 Task: Search one way flight ticket for 2 adults, 2 children, 2 infants in seat in first from White Plains: Westchester County Airport to Jackson: Jackson Hole Airport on 5-2-2023. Choice of flights is Emirates. Number of bags: 2 checked bags. Price is upto 50000. Outbound departure time preference is 21:45.
Action: Mouse moved to (246, 345)
Screenshot: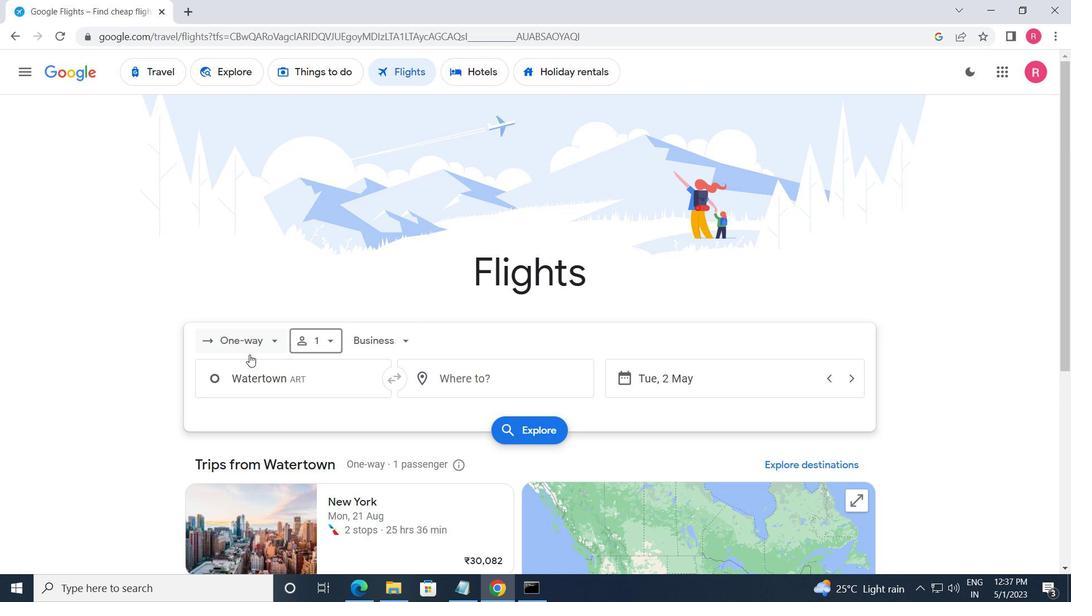 
Action: Mouse pressed left at (246, 345)
Screenshot: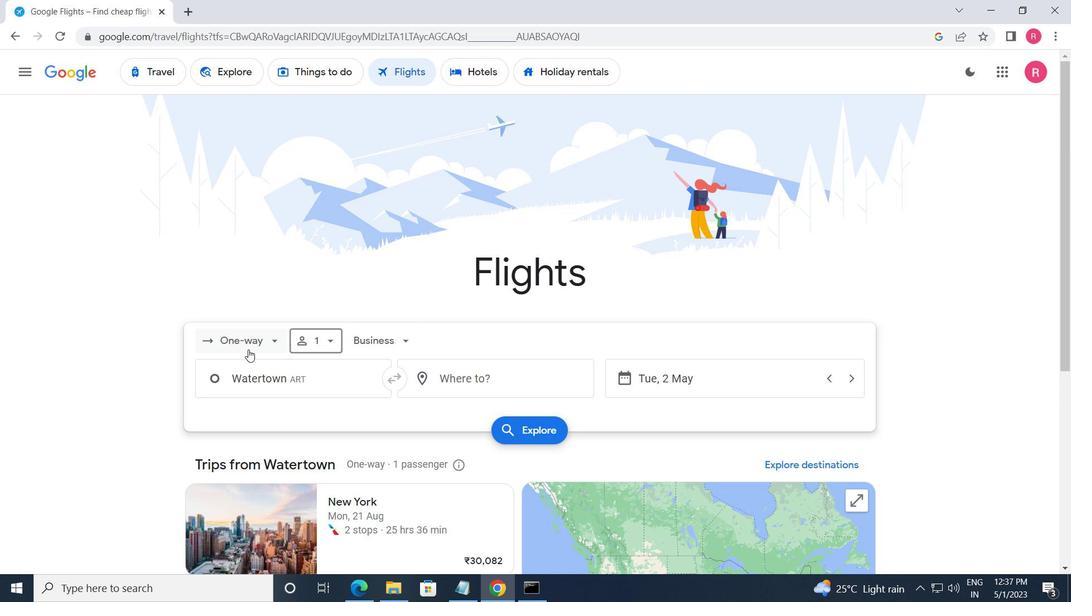 
Action: Mouse moved to (266, 405)
Screenshot: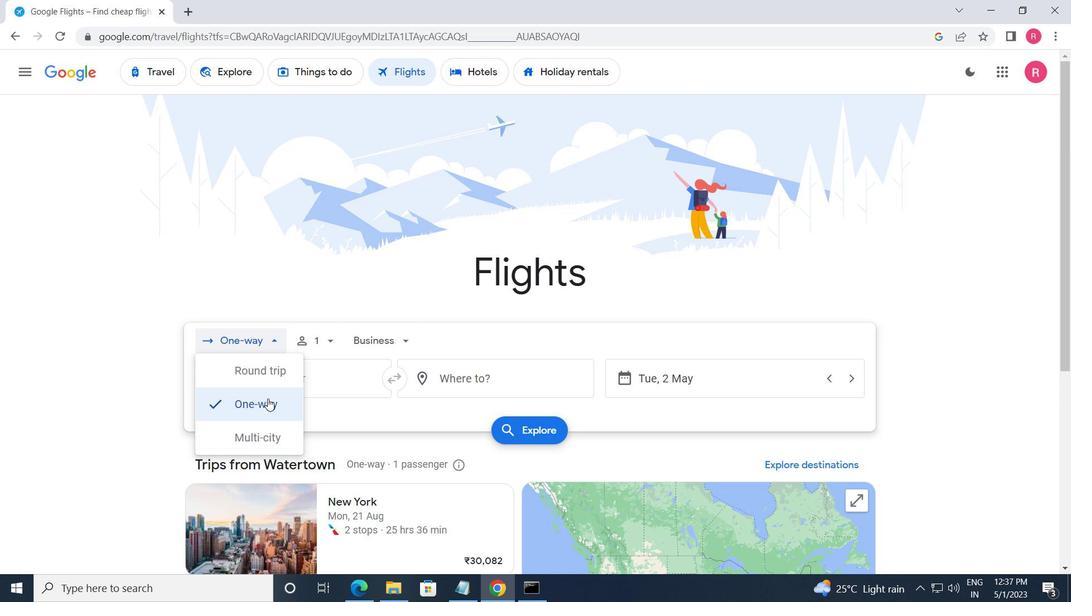 
Action: Mouse pressed left at (266, 405)
Screenshot: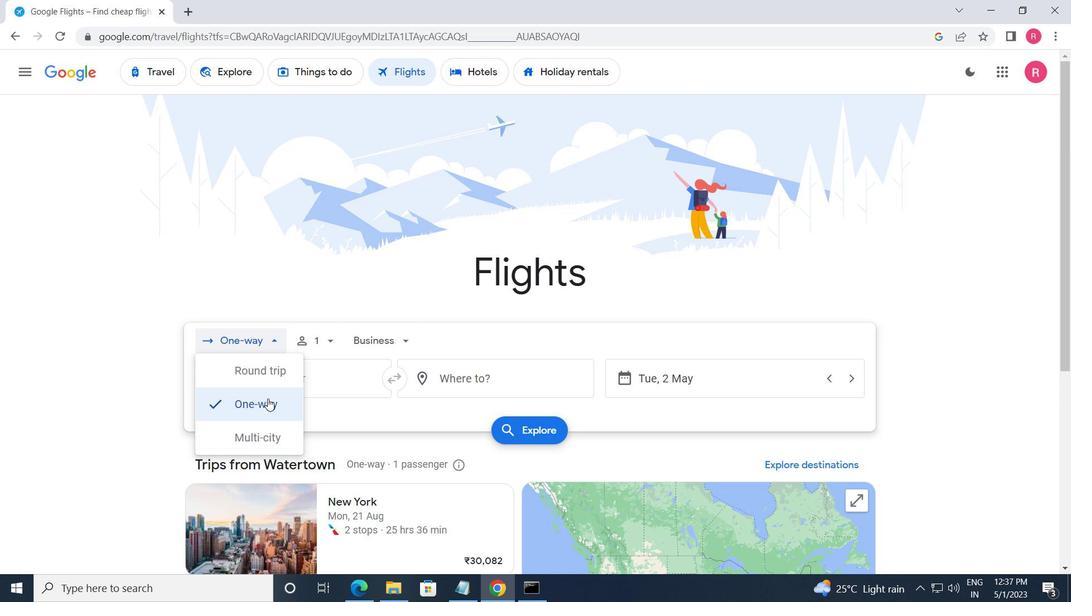 
Action: Mouse moved to (329, 343)
Screenshot: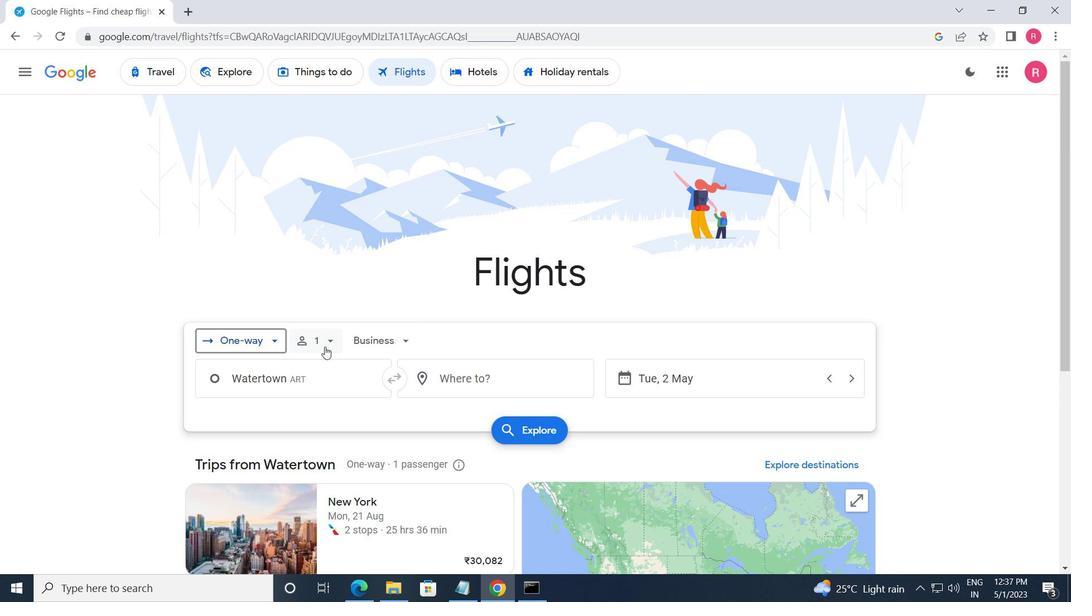 
Action: Mouse pressed left at (329, 343)
Screenshot: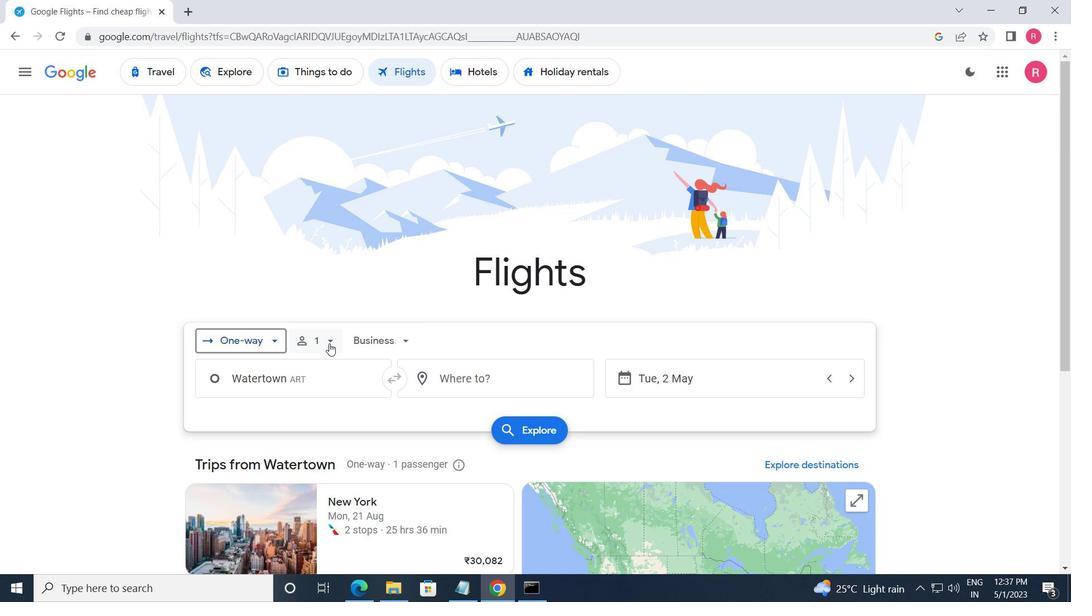 
Action: Mouse moved to (445, 371)
Screenshot: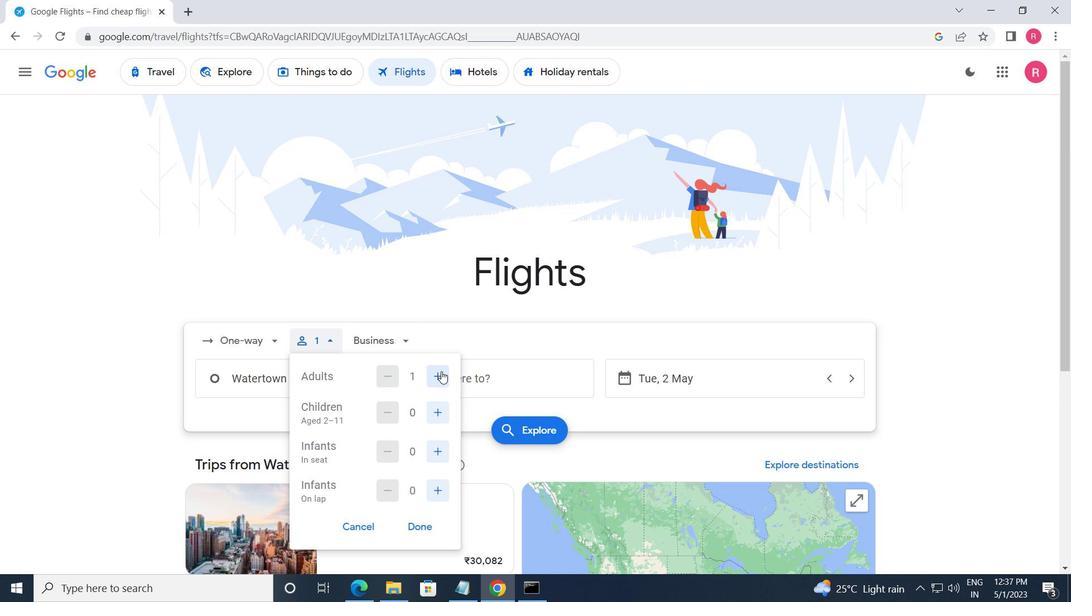 
Action: Mouse pressed left at (445, 371)
Screenshot: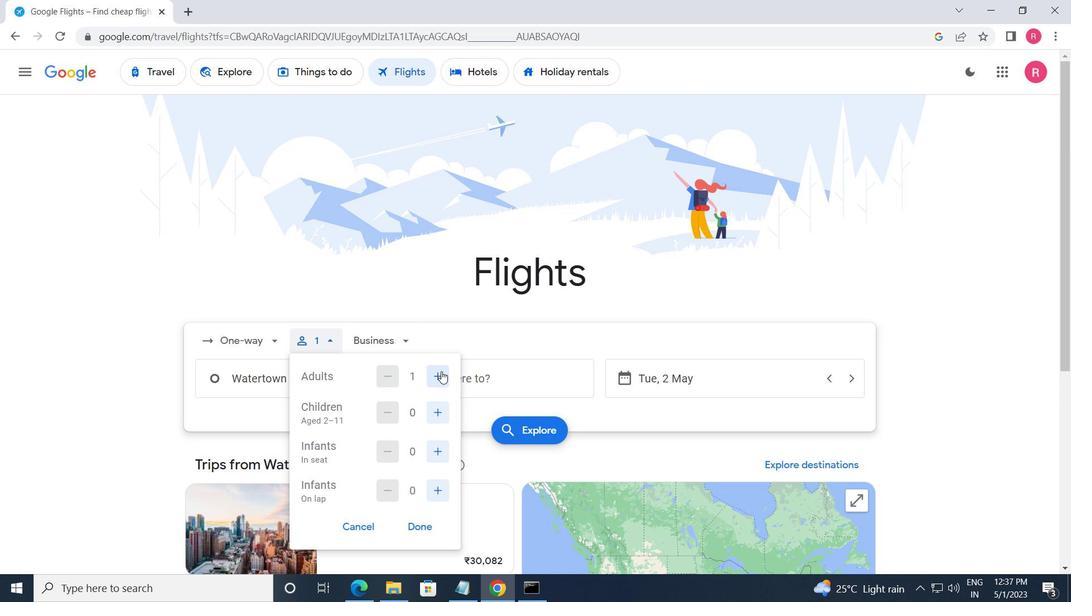
Action: Mouse pressed left at (445, 371)
Screenshot: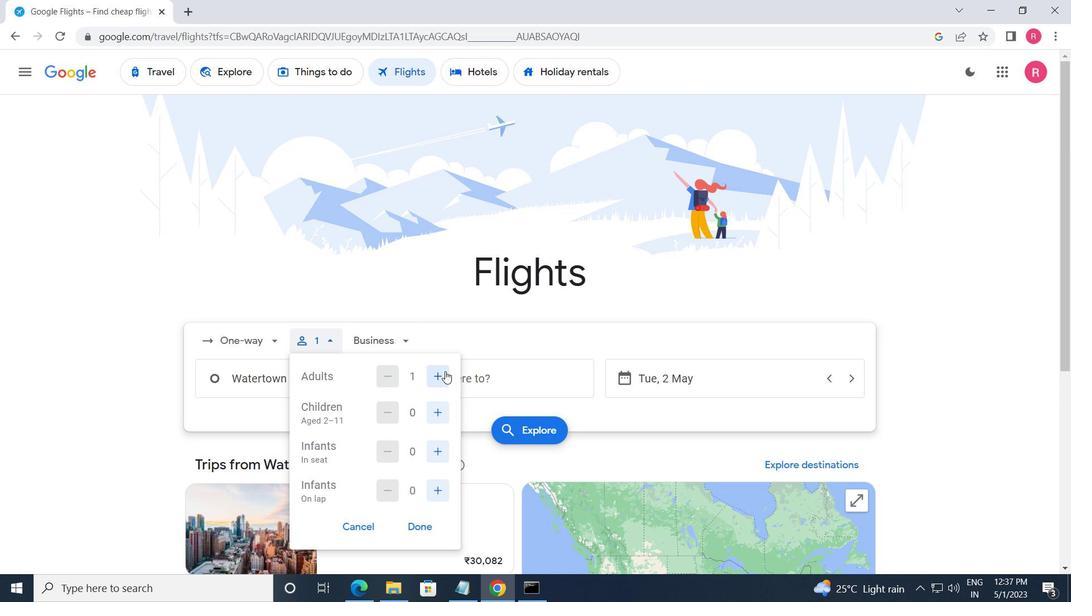 
Action: Mouse moved to (378, 342)
Screenshot: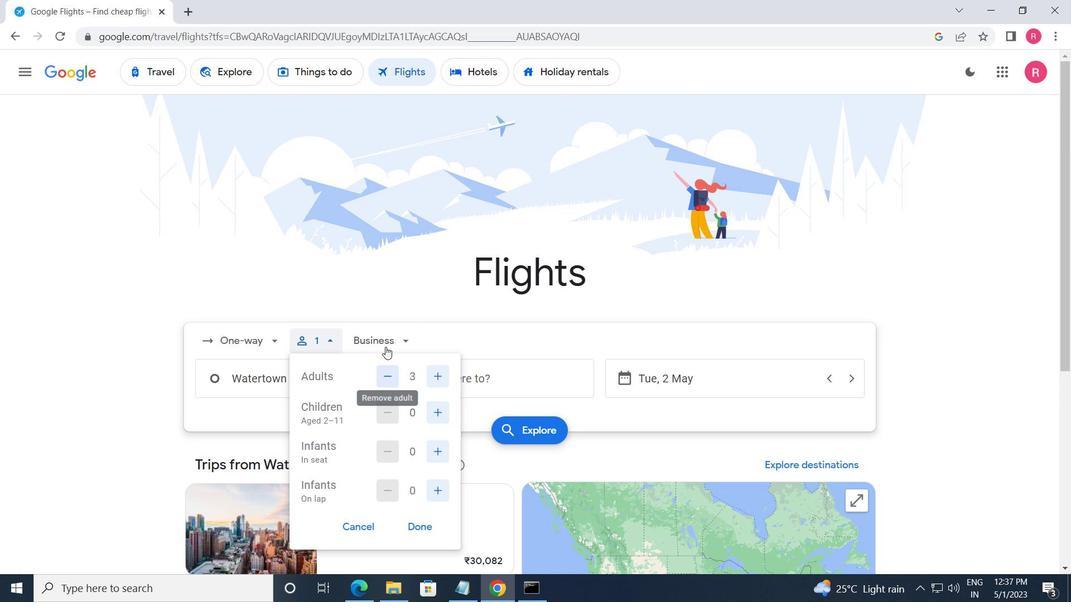 
Action: Mouse pressed left at (378, 342)
Screenshot: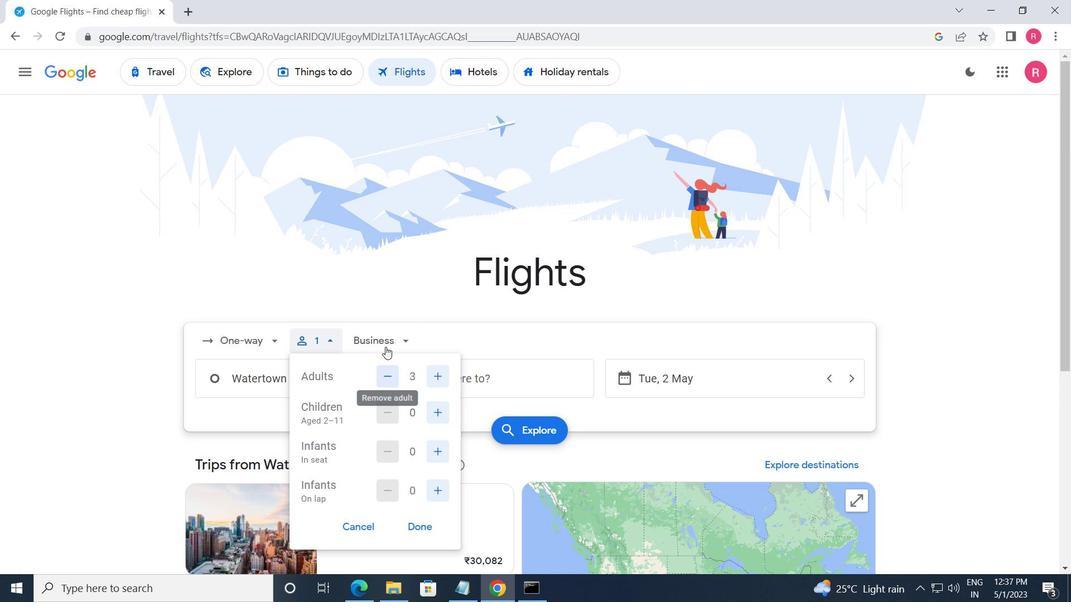 
Action: Mouse moved to (410, 467)
Screenshot: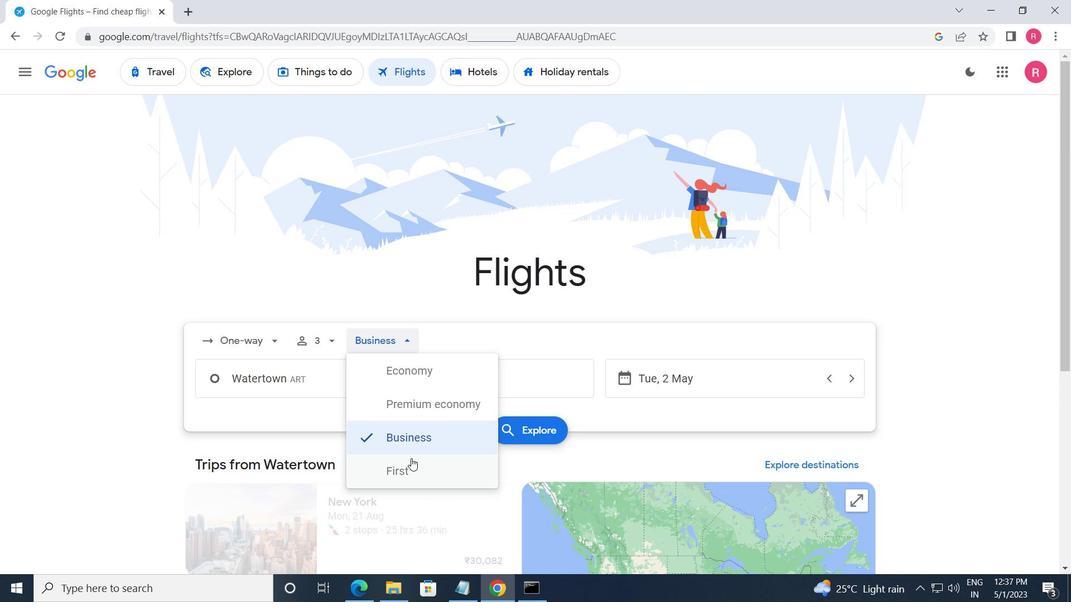 
Action: Mouse pressed left at (410, 467)
Screenshot: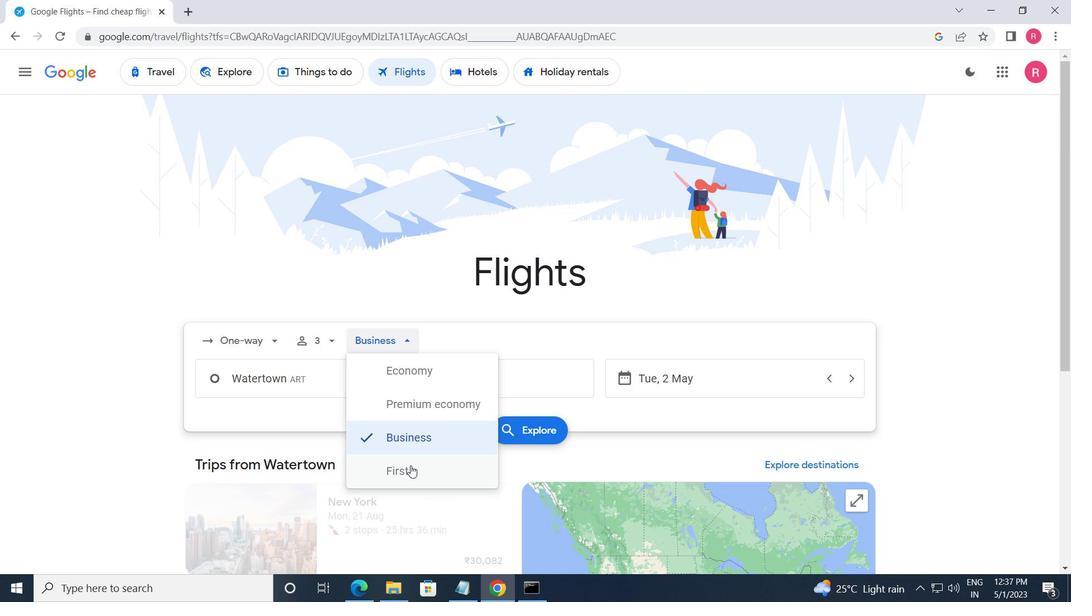 
Action: Mouse moved to (338, 387)
Screenshot: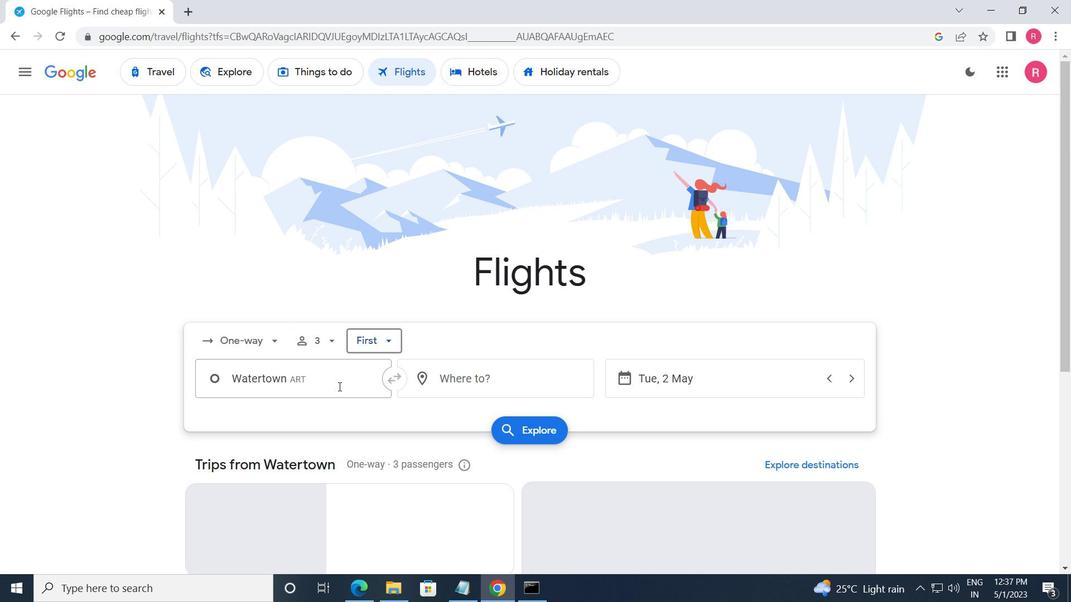 
Action: Mouse pressed left at (338, 387)
Screenshot: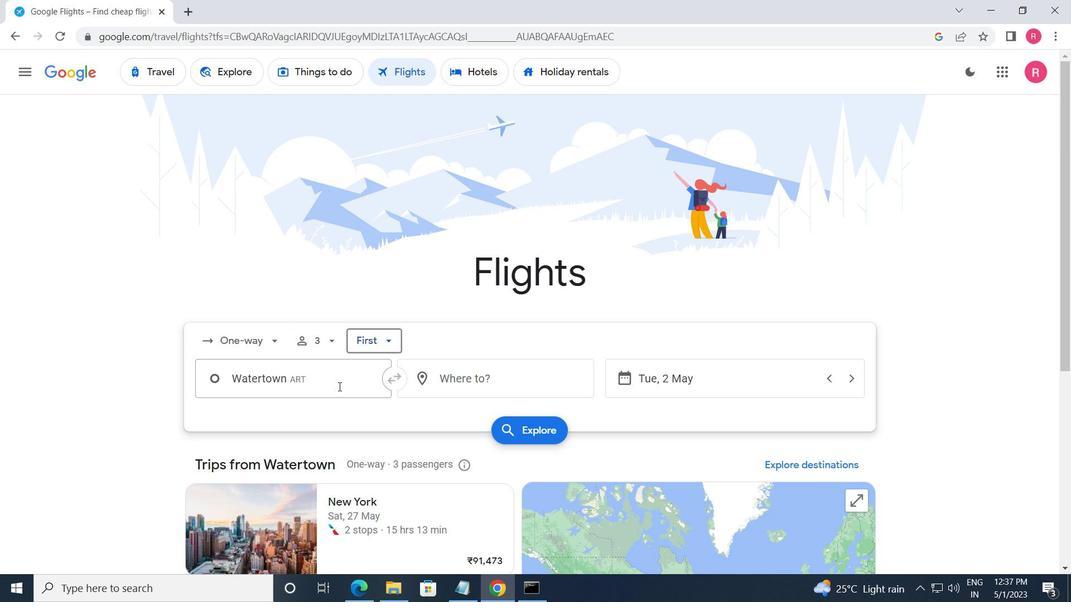 
Action: Mouse moved to (328, 443)
Screenshot: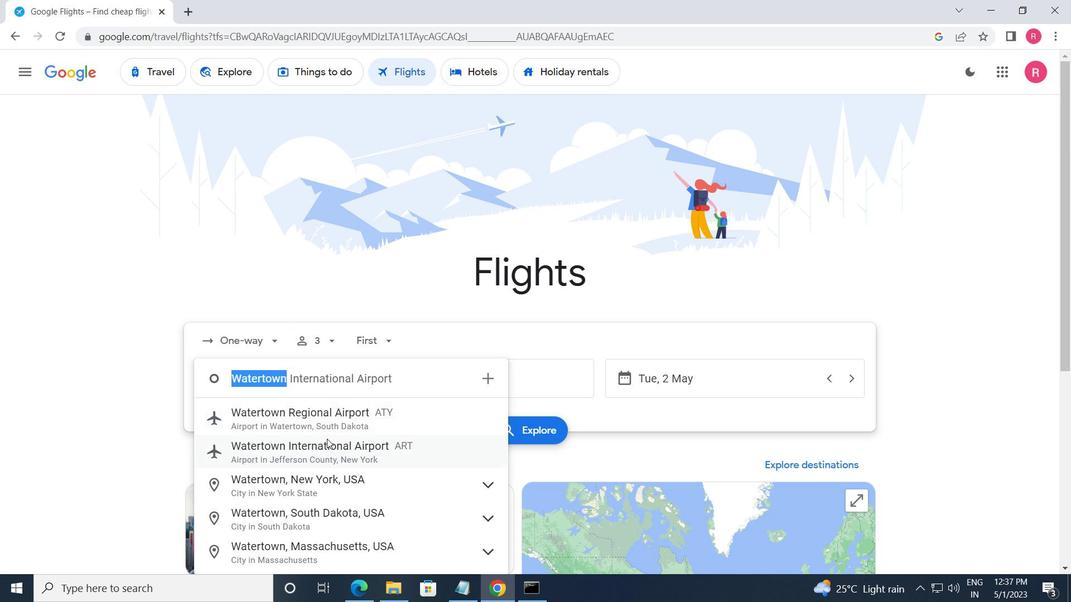 
Action: Mouse pressed left at (328, 443)
Screenshot: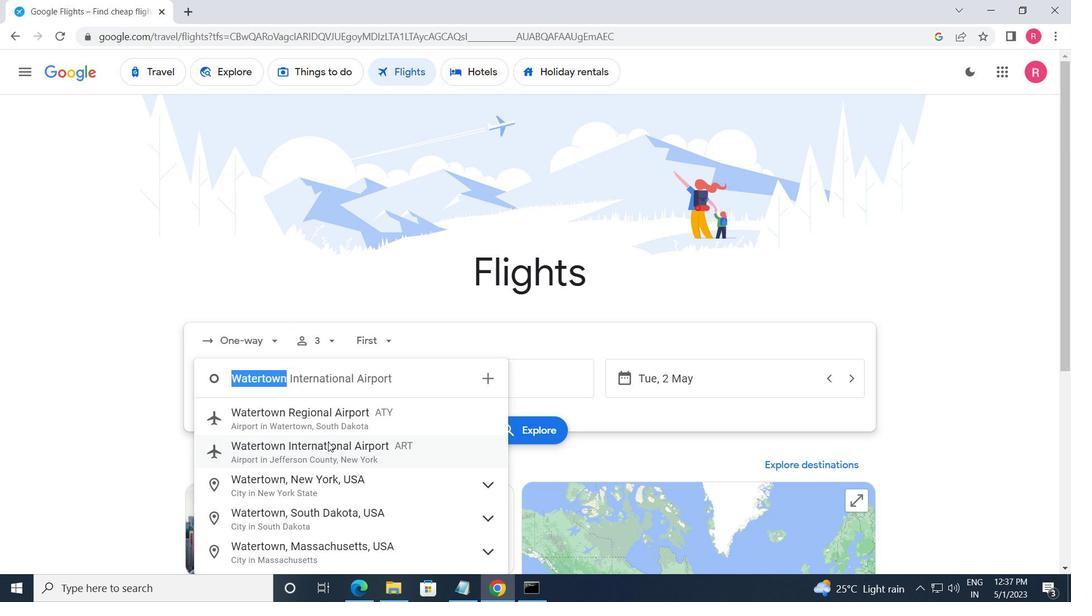 
Action: Mouse moved to (471, 386)
Screenshot: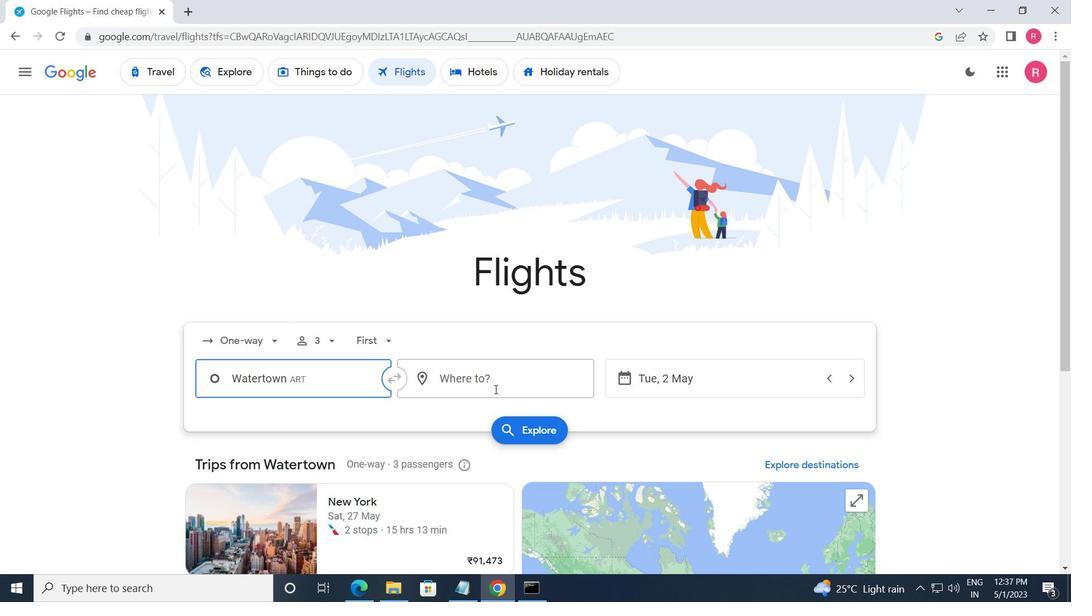 
Action: Mouse pressed left at (471, 386)
Screenshot: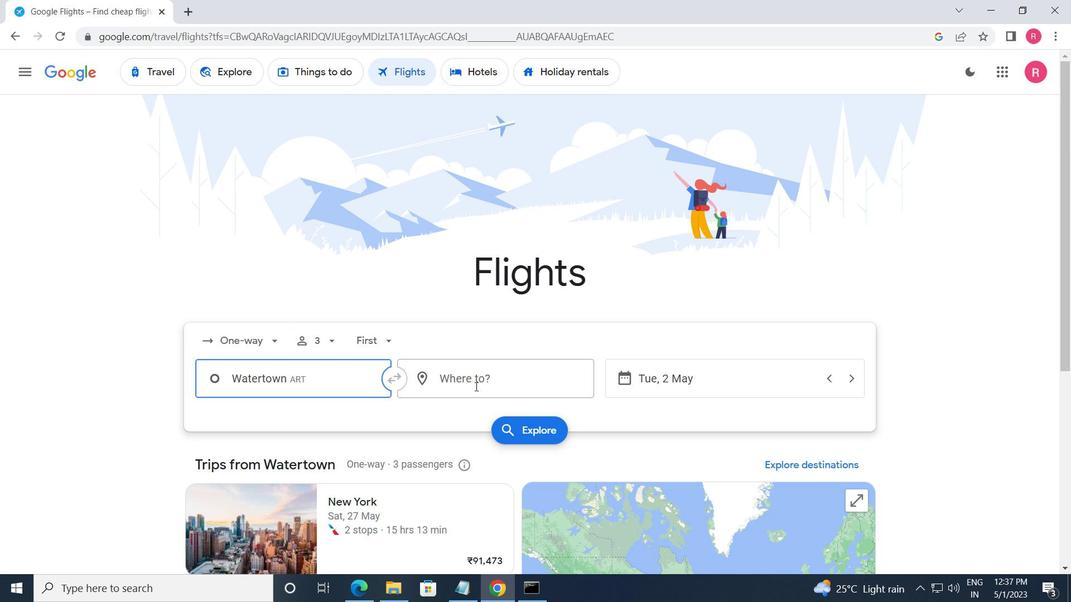 
Action: Mouse moved to (485, 509)
Screenshot: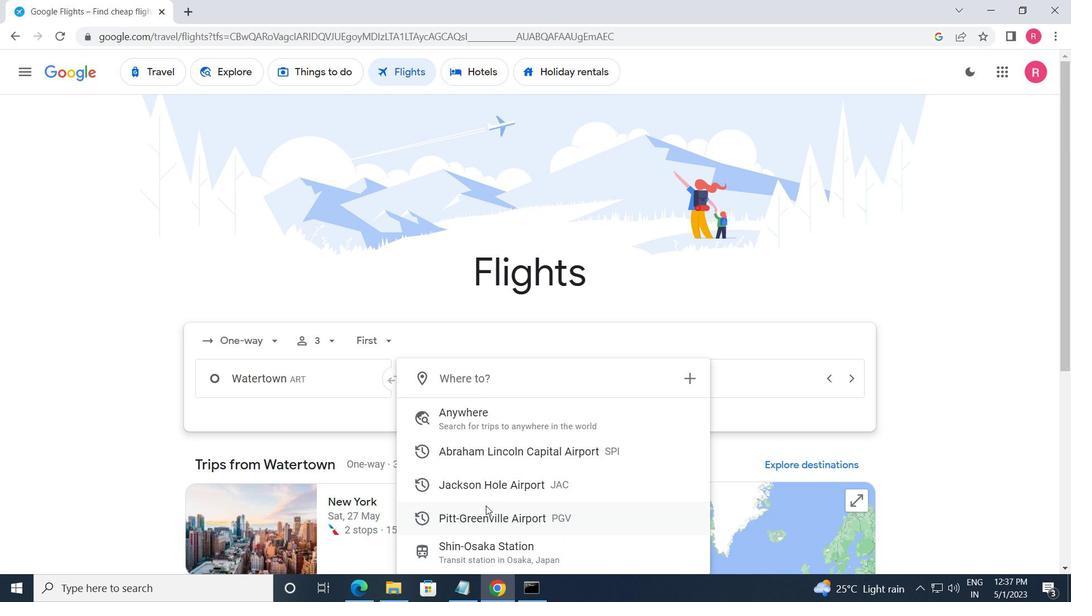 
Action: Mouse pressed left at (485, 509)
Screenshot: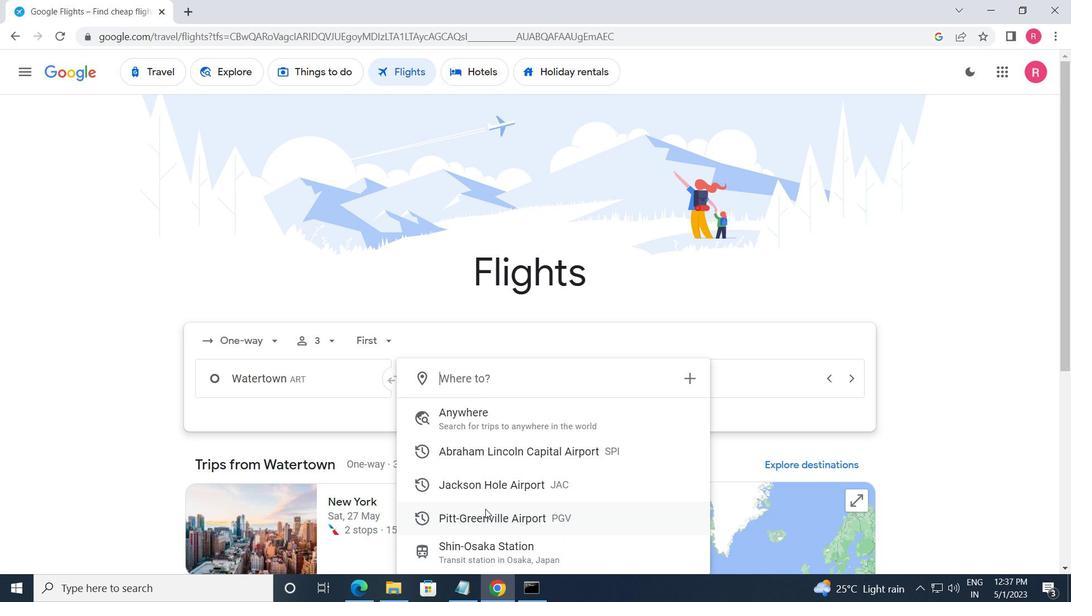 
Action: Mouse moved to (716, 387)
Screenshot: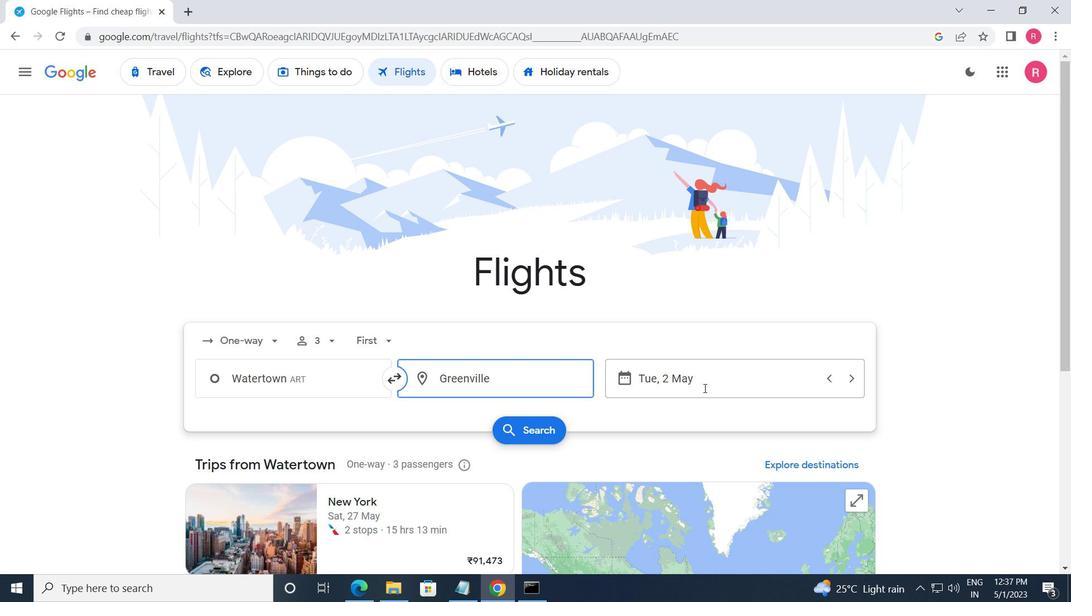 
Action: Mouse pressed left at (716, 387)
Screenshot: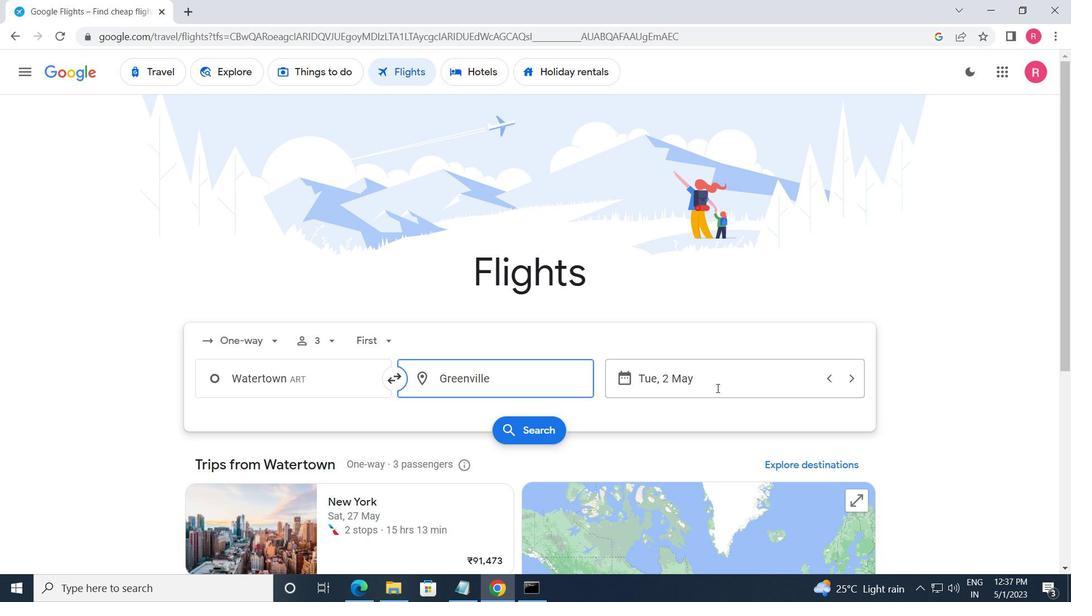 
Action: Mouse moved to (434, 318)
Screenshot: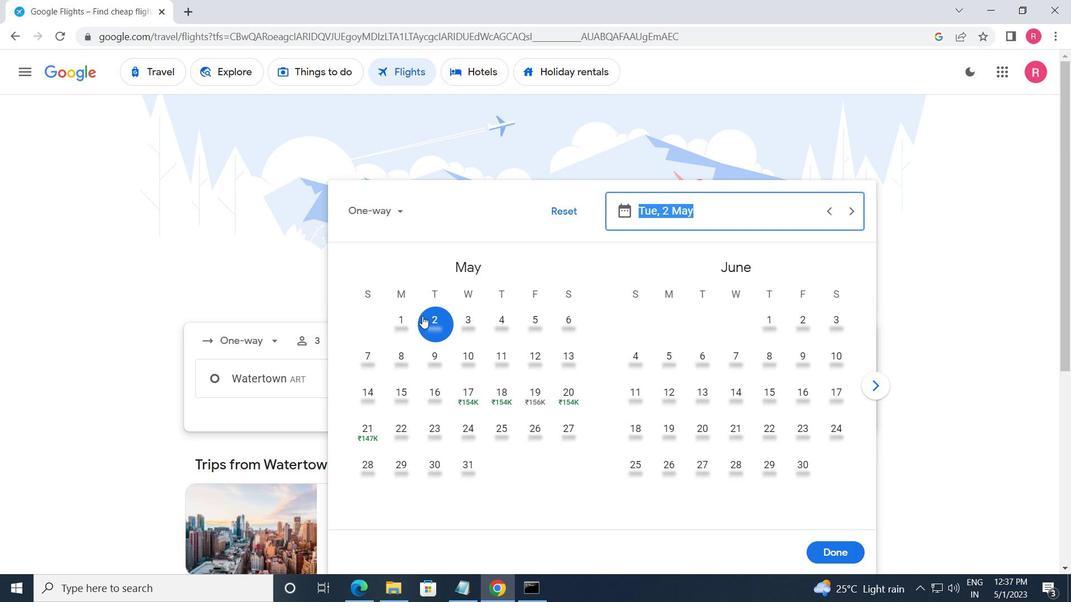
Action: Mouse pressed left at (434, 318)
Screenshot: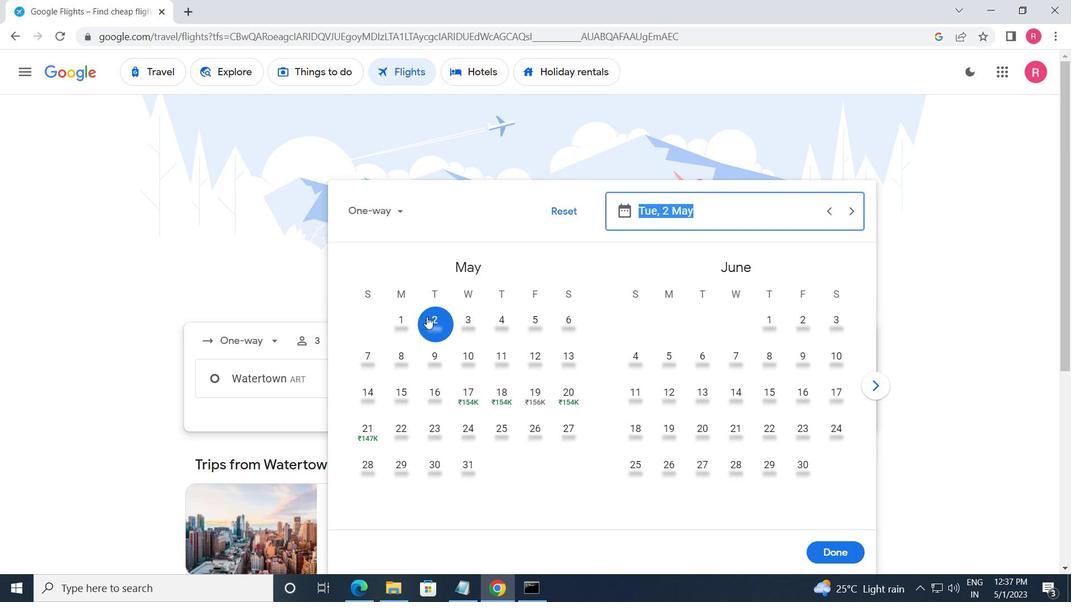 
Action: Mouse moved to (845, 548)
Screenshot: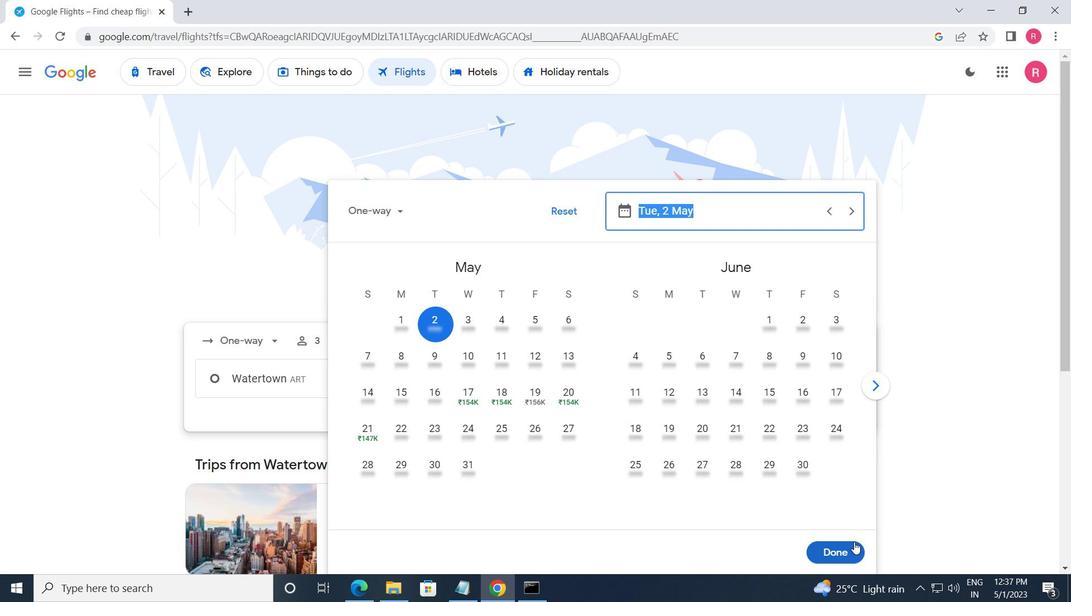 
Action: Mouse pressed left at (845, 548)
Screenshot: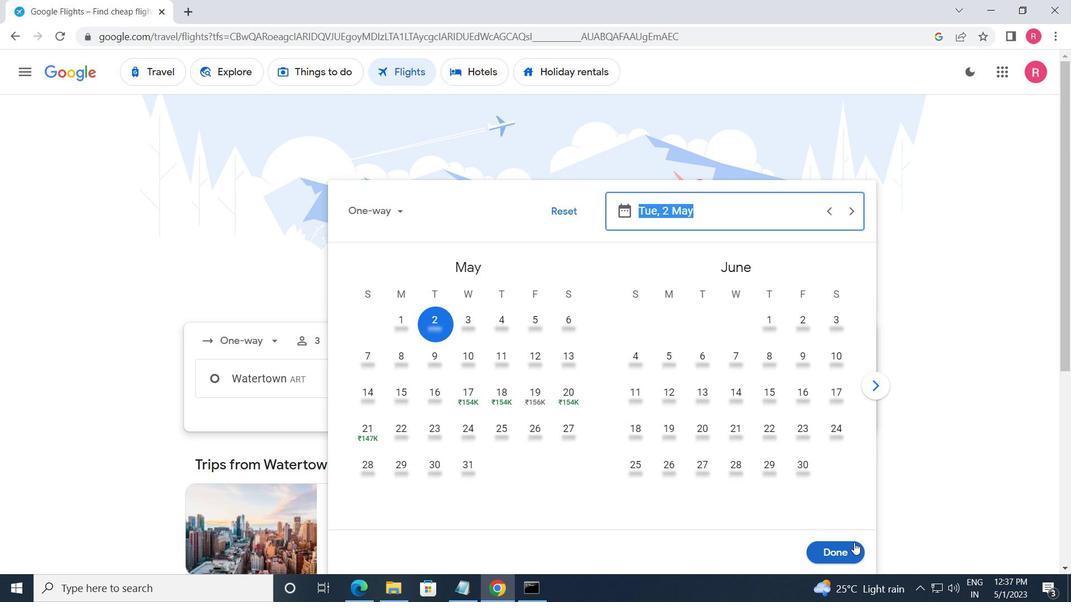 
Action: Mouse moved to (510, 434)
Screenshot: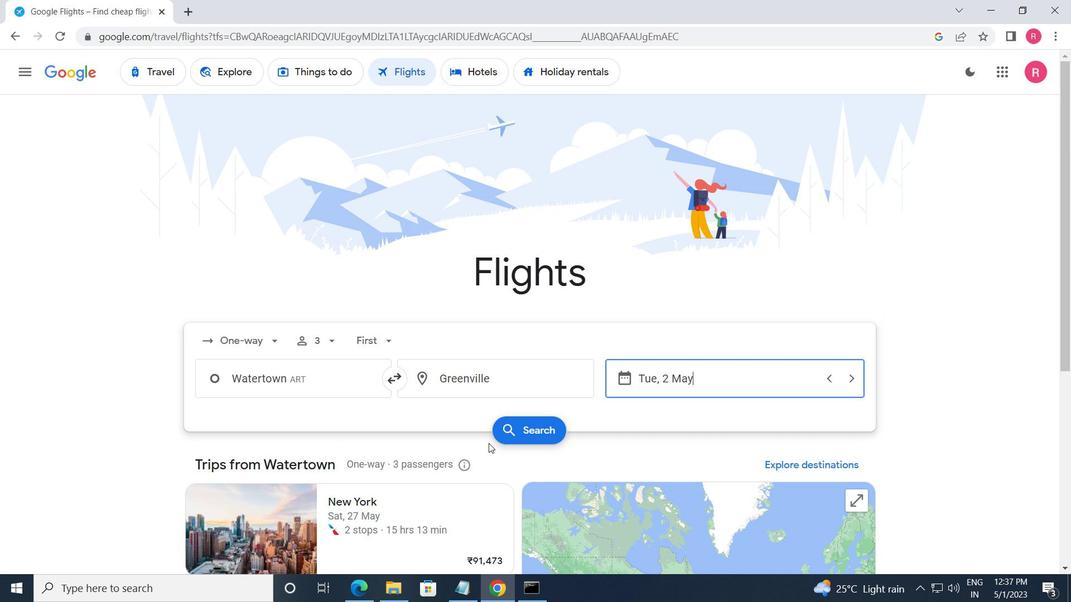 
Action: Mouse pressed left at (510, 434)
Screenshot: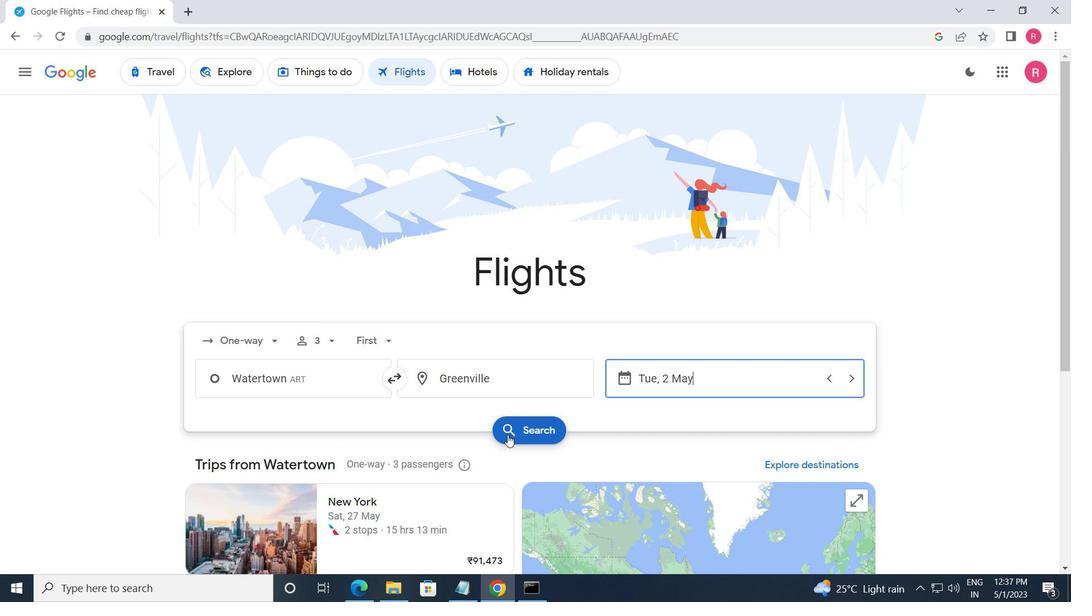 
Action: Mouse moved to (203, 203)
Screenshot: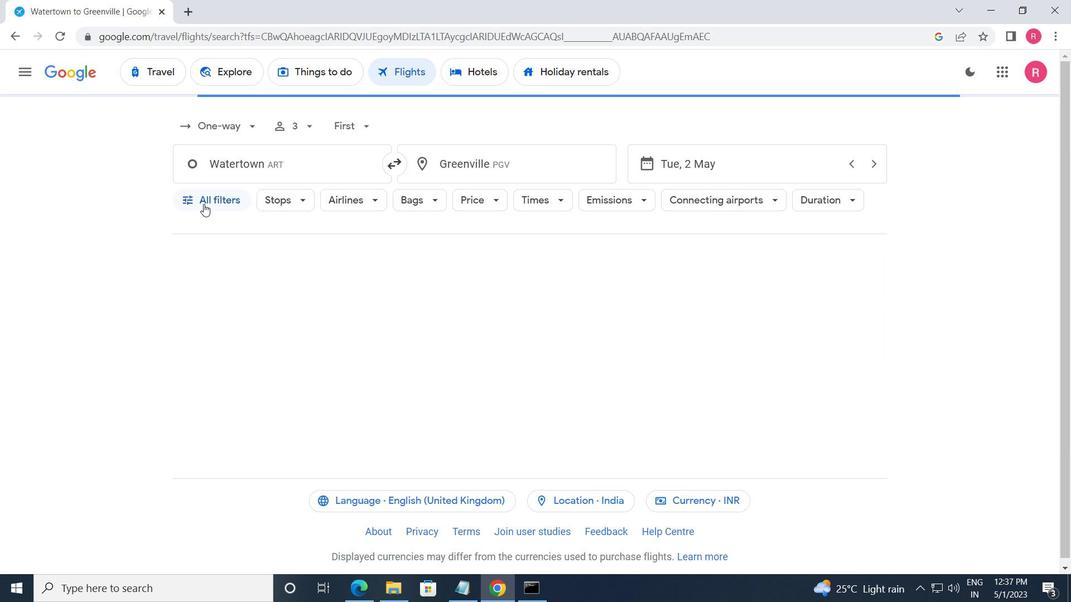 
Action: Mouse pressed left at (203, 203)
Screenshot: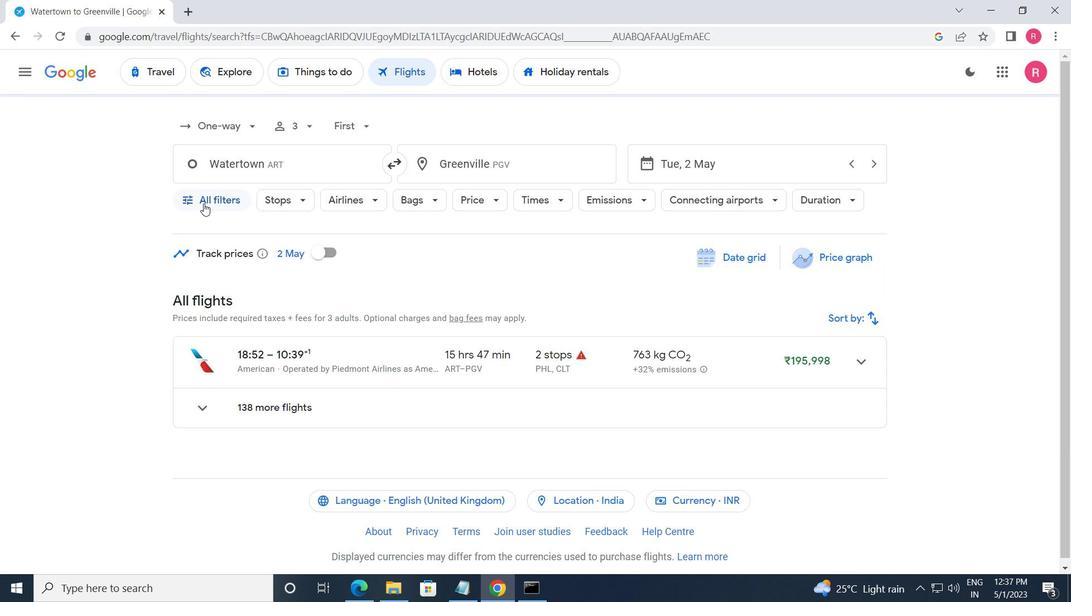 
Action: Mouse moved to (249, 342)
Screenshot: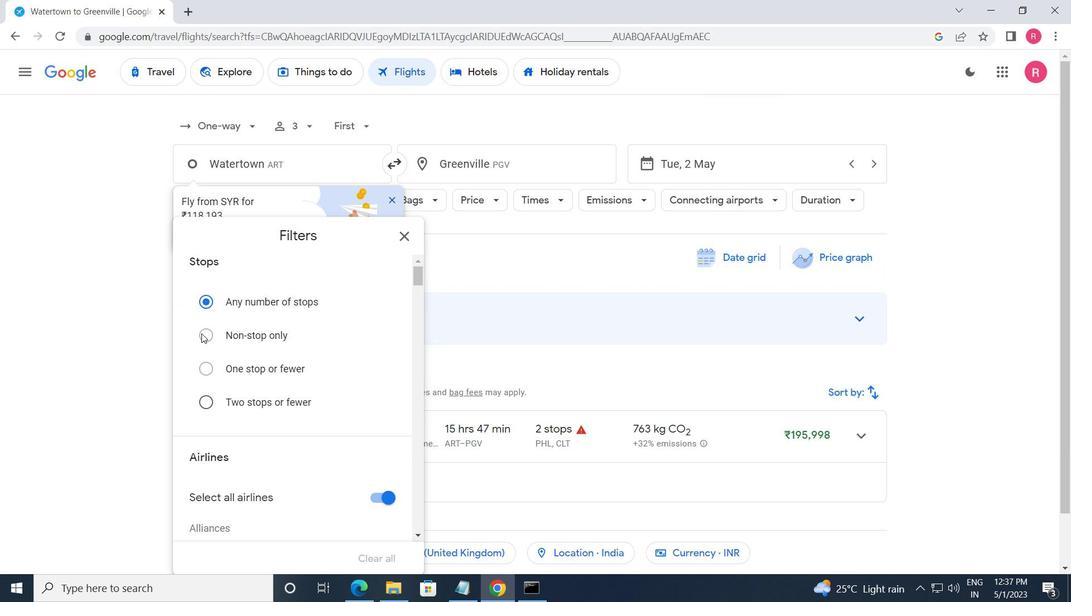 
Action: Mouse scrolled (249, 341) with delta (0, 0)
Screenshot: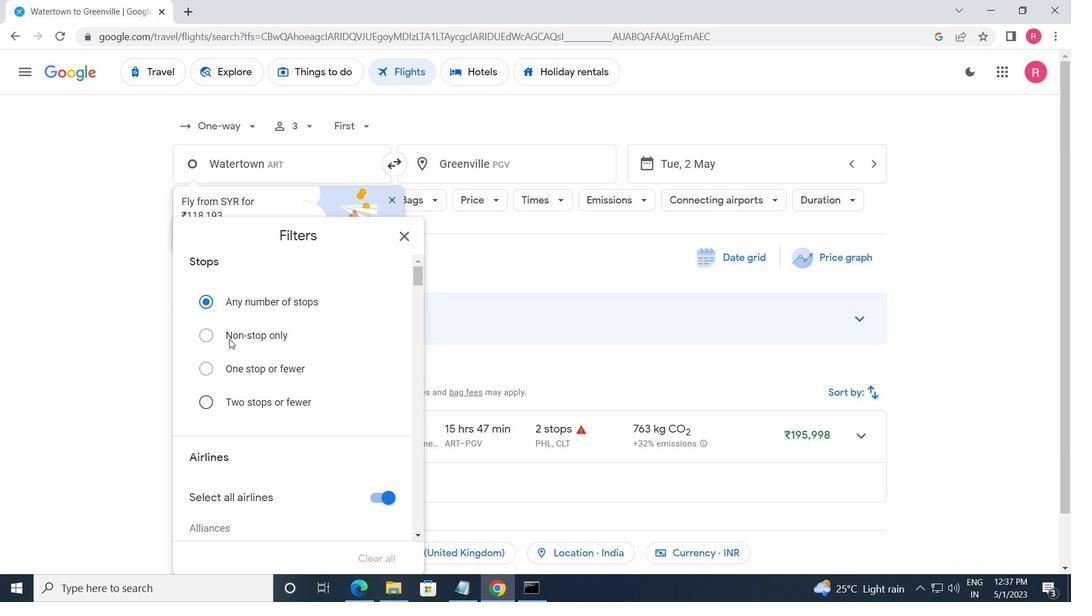 
Action: Mouse scrolled (249, 341) with delta (0, 0)
Screenshot: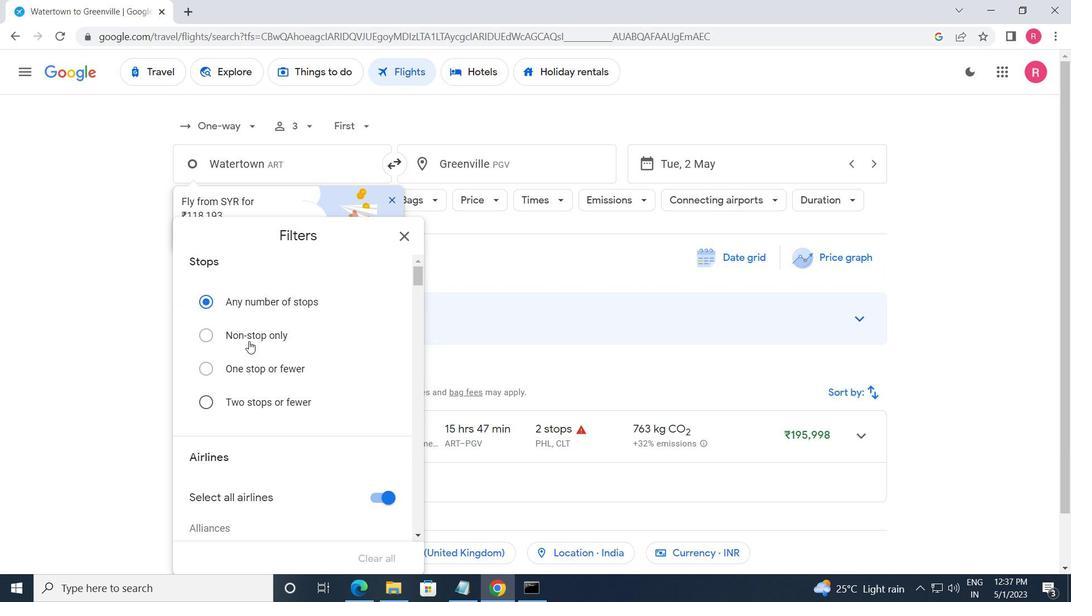 
Action: Mouse scrolled (249, 341) with delta (0, 0)
Screenshot: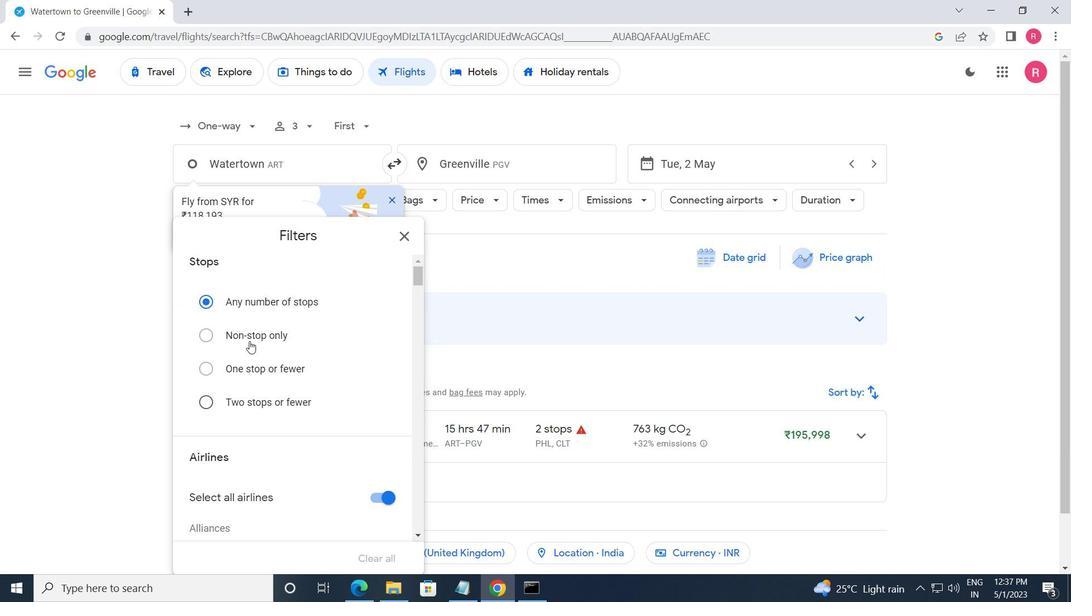 
Action: Mouse scrolled (249, 341) with delta (0, 0)
Screenshot: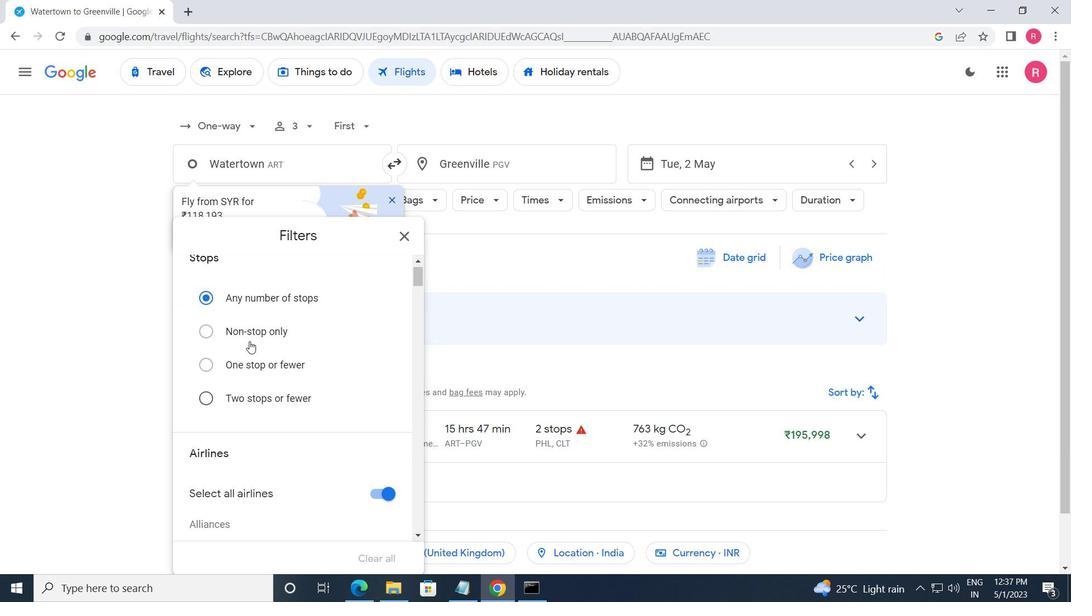 
Action: Mouse moved to (250, 342)
Screenshot: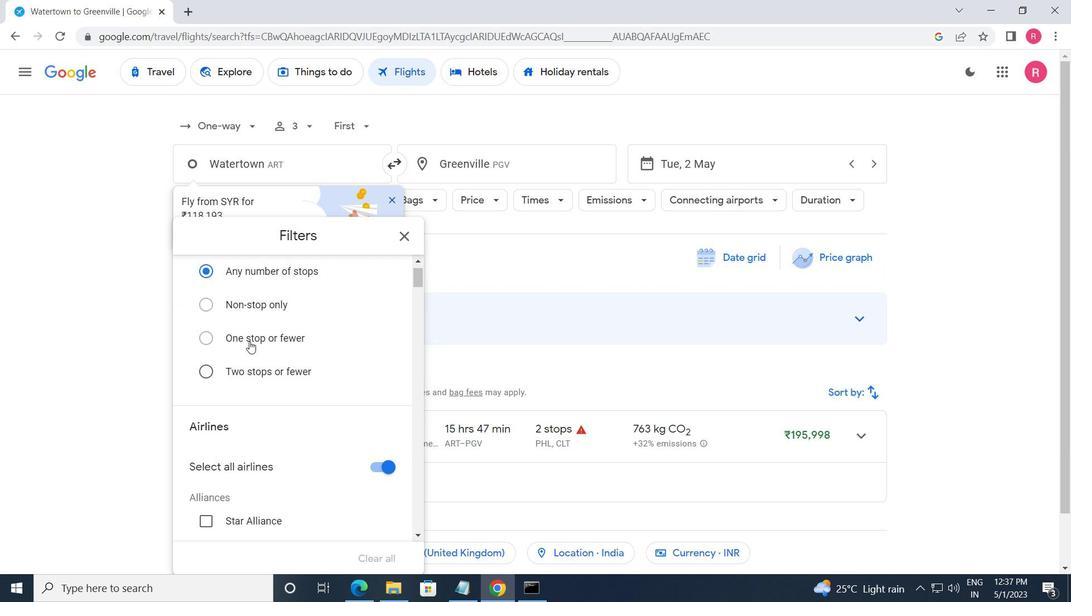 
Action: Mouse scrolled (250, 341) with delta (0, 0)
Screenshot: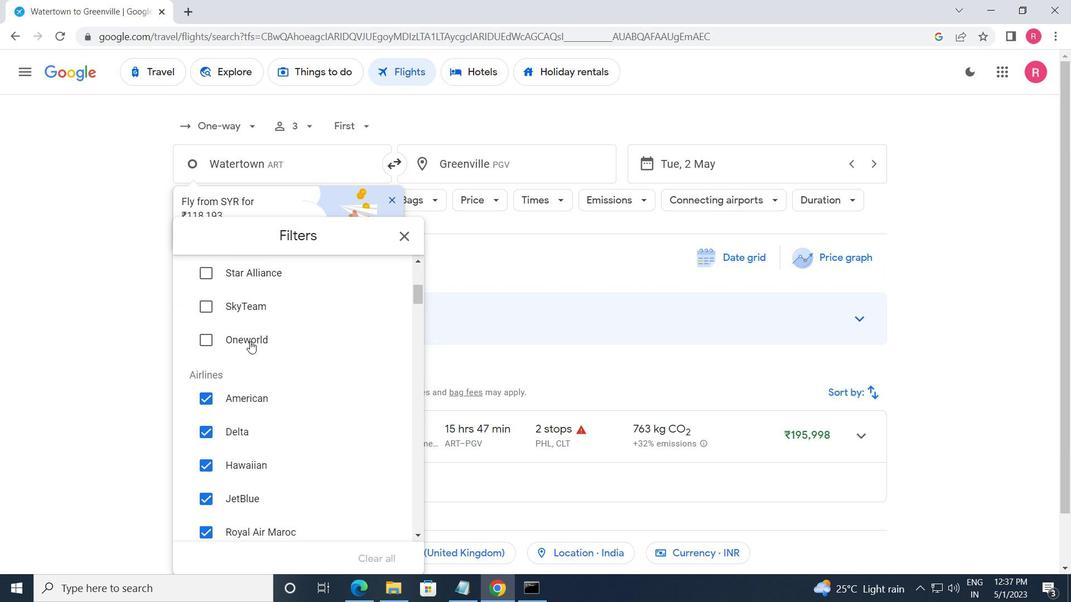 
Action: Mouse scrolled (250, 341) with delta (0, 0)
Screenshot: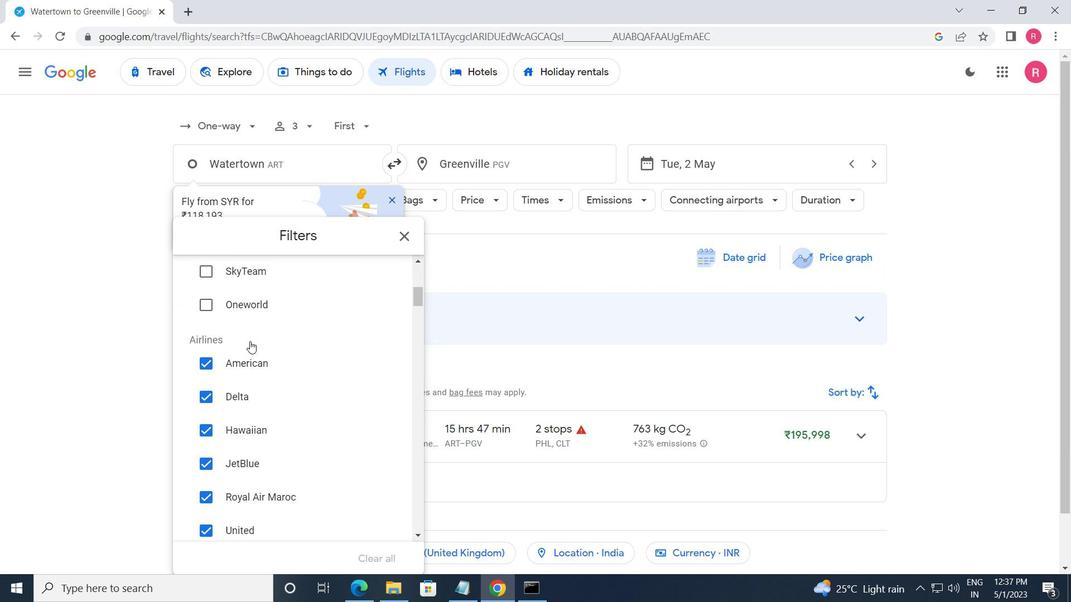 
Action: Mouse moved to (355, 390)
Screenshot: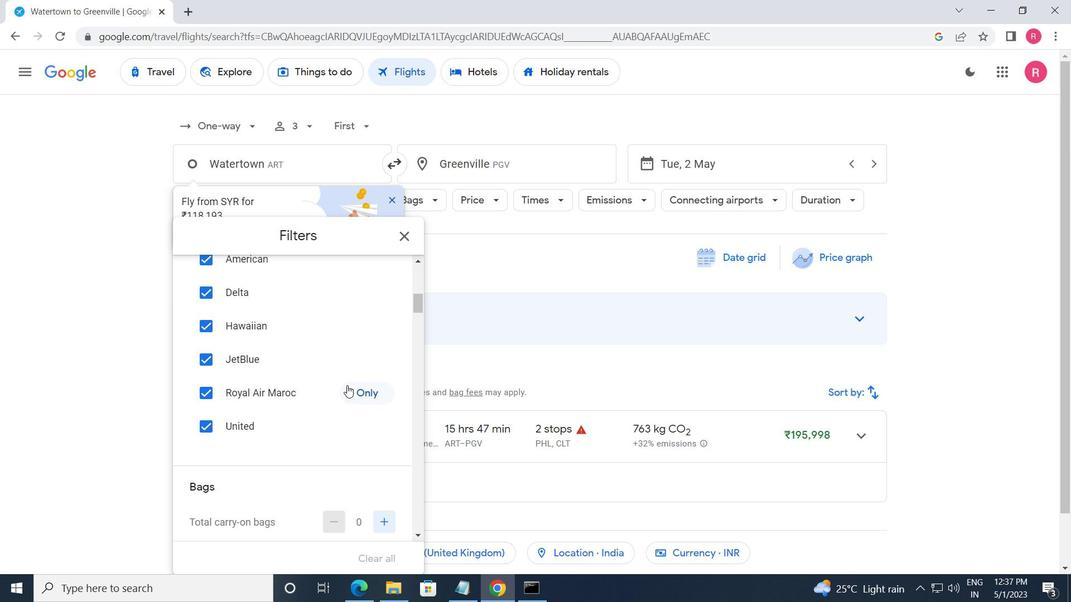 
Action: Mouse pressed left at (355, 390)
Screenshot: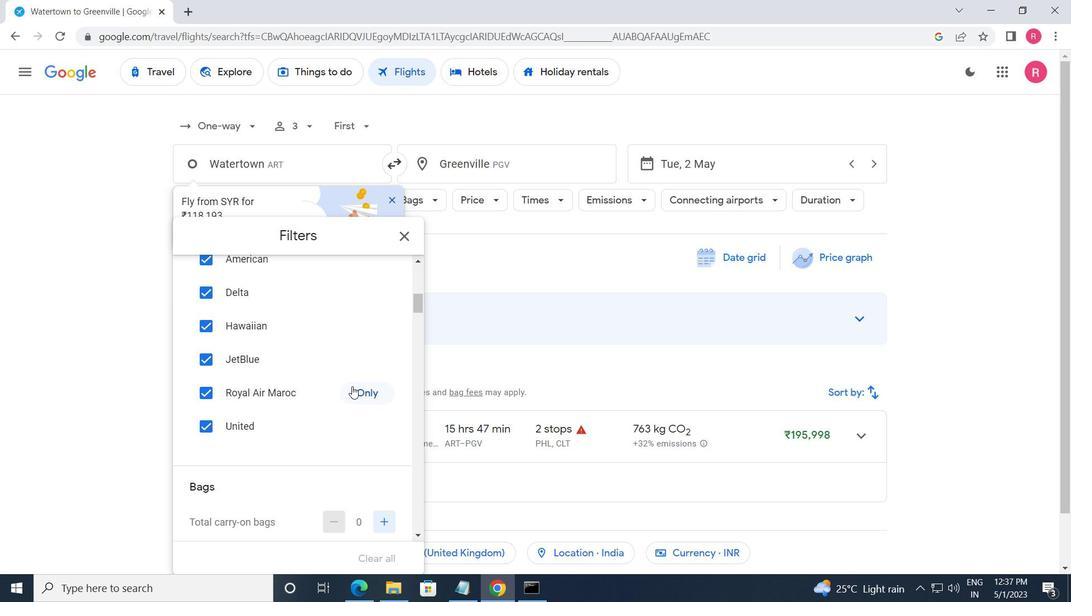 
Action: Mouse moved to (335, 387)
Screenshot: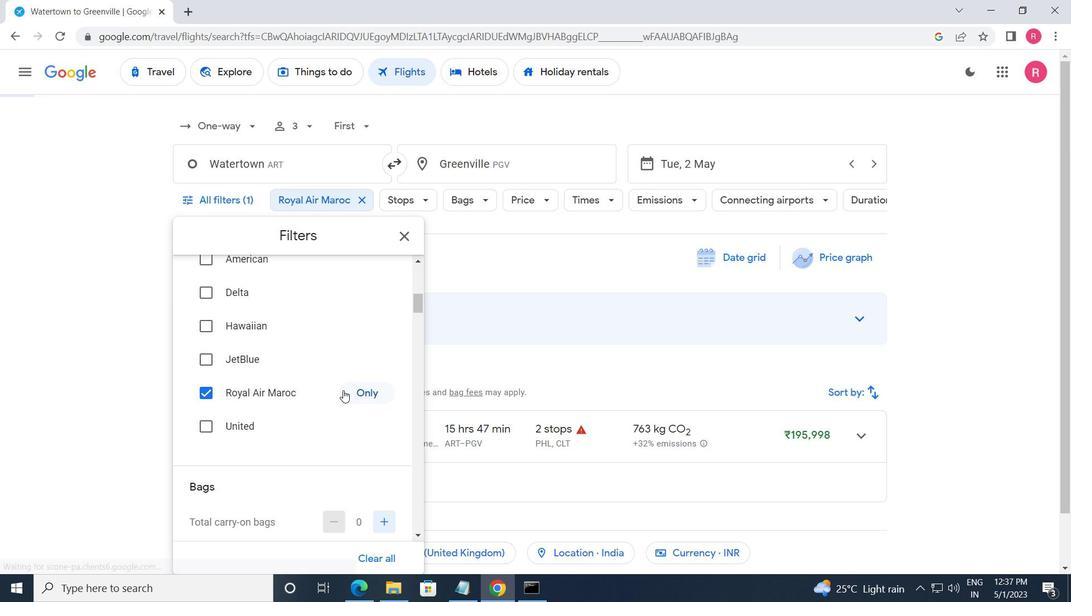 
Action: Mouse scrolled (335, 387) with delta (0, 0)
Screenshot: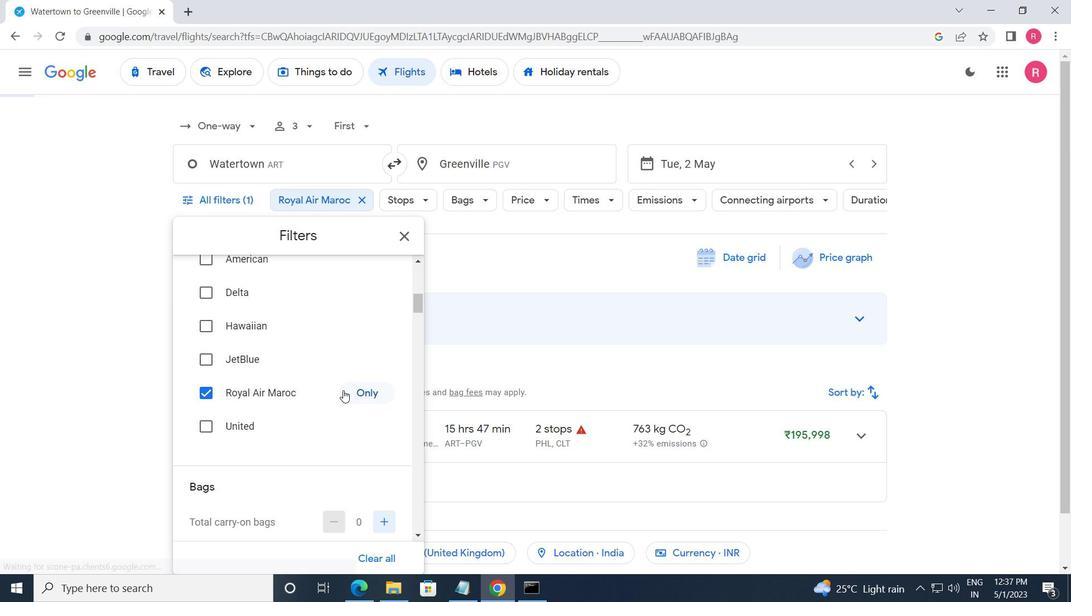 
Action: Mouse moved to (334, 387)
Screenshot: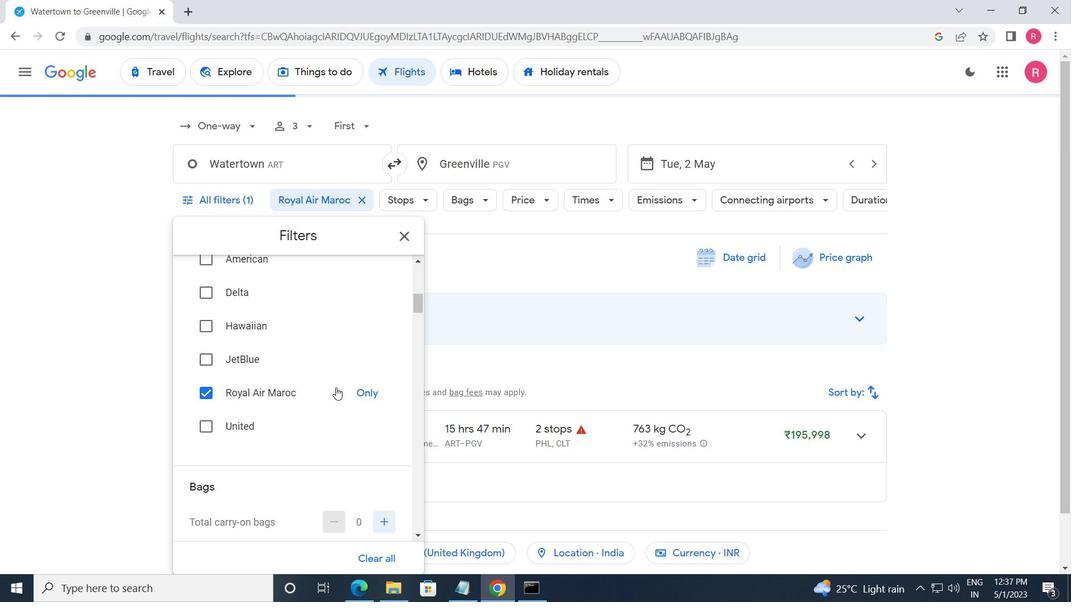 
Action: Mouse scrolled (334, 387) with delta (0, 0)
Screenshot: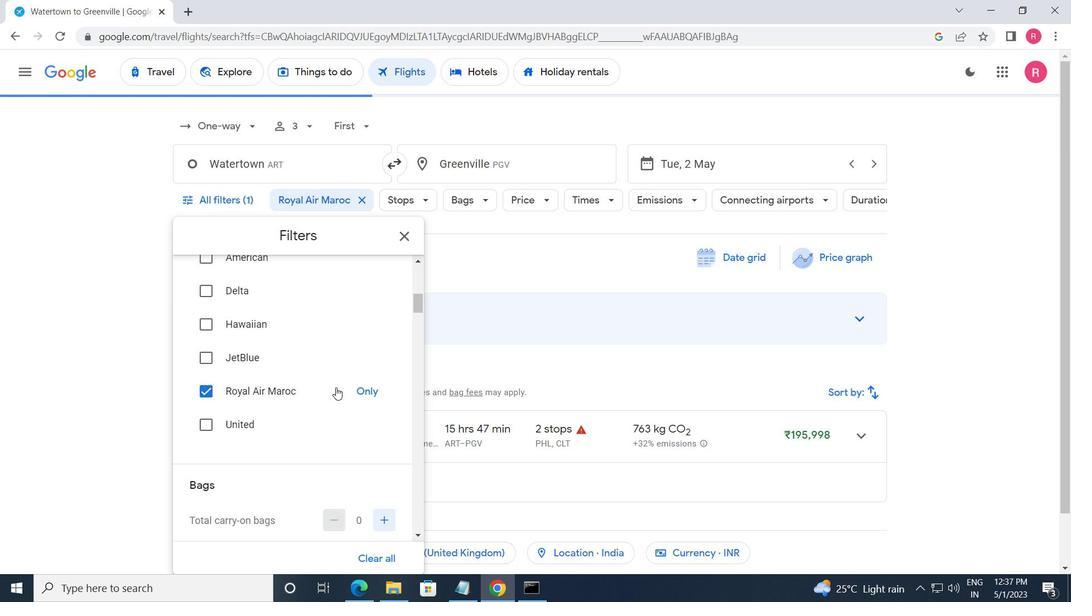 
Action: Mouse moved to (333, 387)
Screenshot: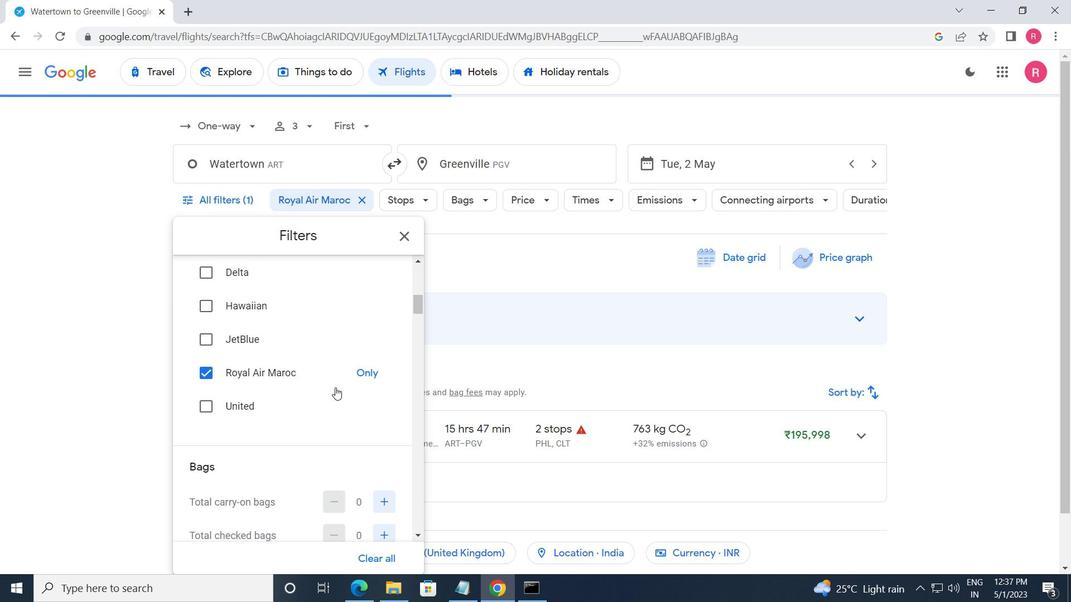 
Action: Mouse scrolled (333, 387) with delta (0, 0)
Screenshot: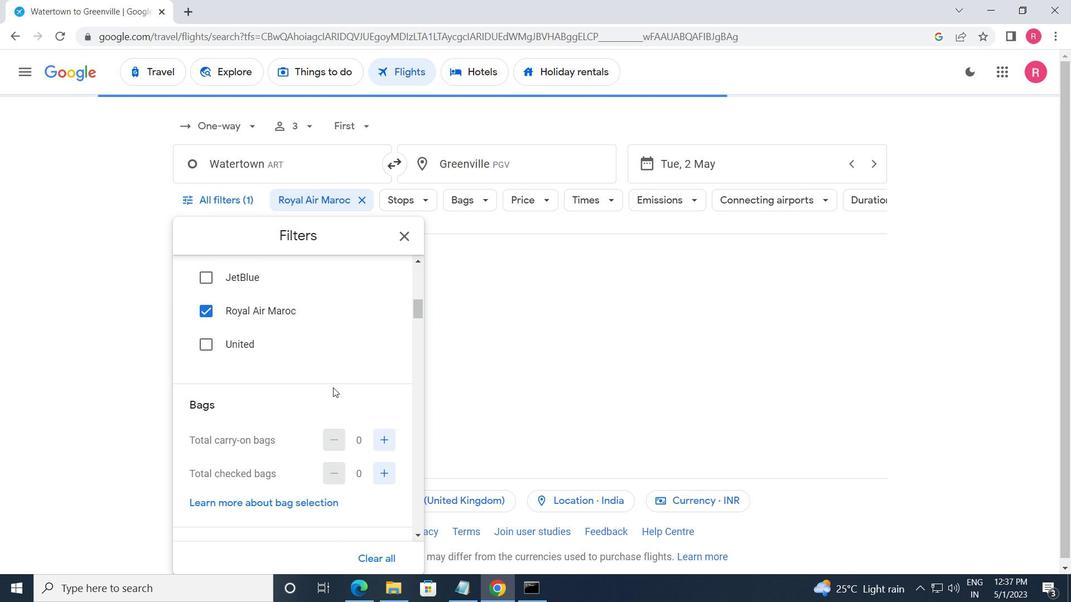 
Action: Mouse moved to (379, 347)
Screenshot: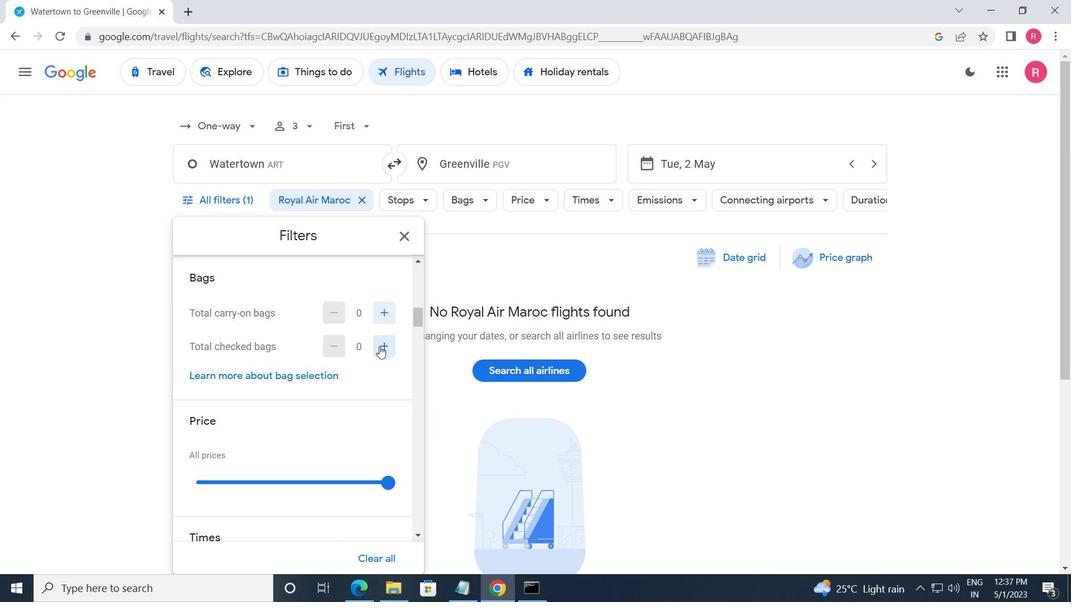 
Action: Mouse pressed left at (379, 347)
Screenshot: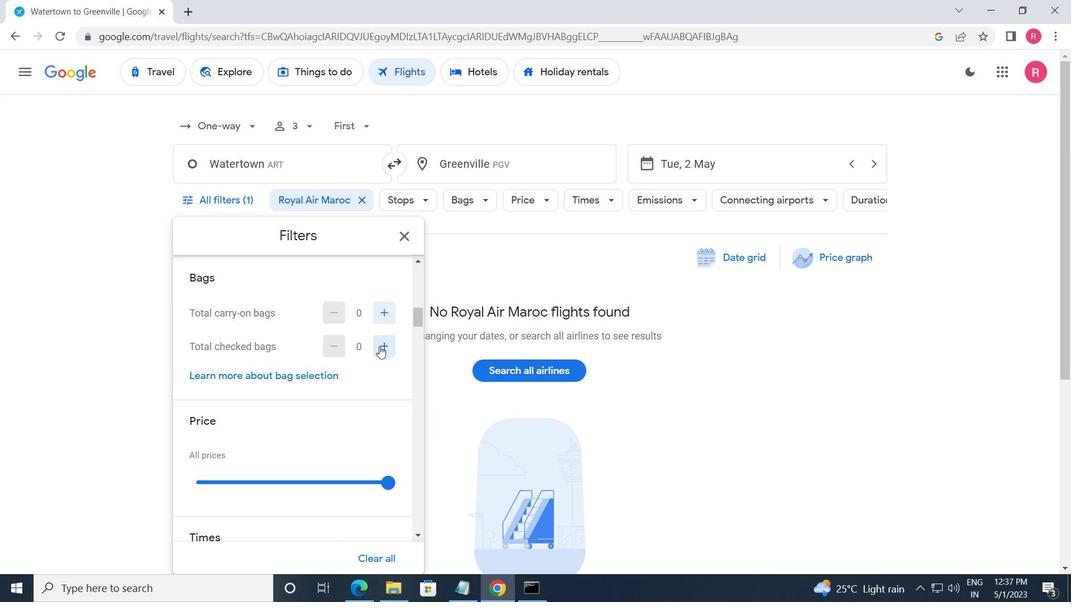 
Action: Mouse pressed left at (379, 347)
Screenshot: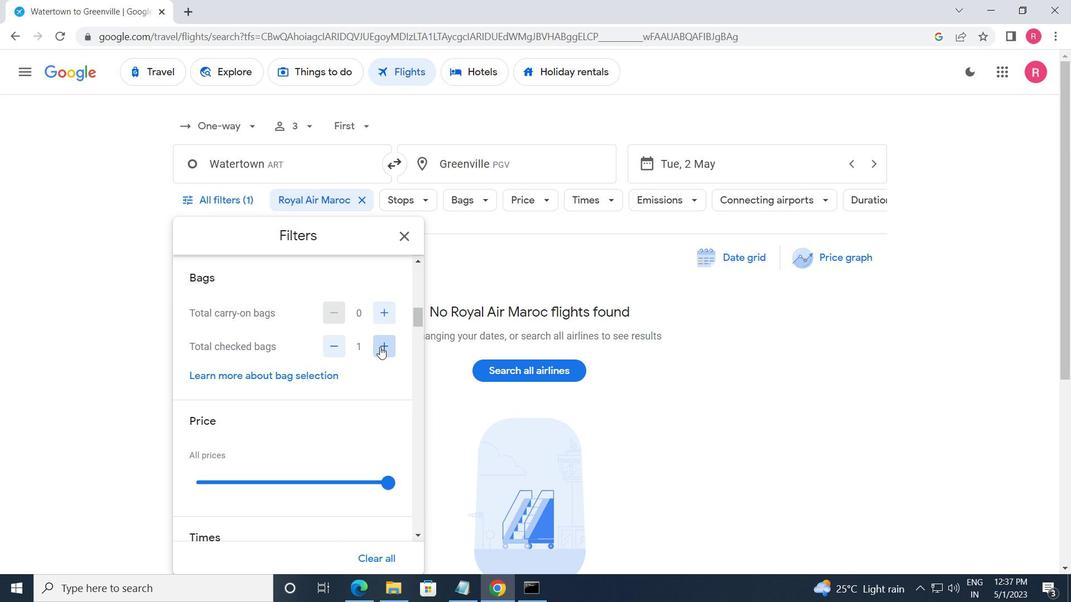 
Action: Mouse moved to (388, 342)
Screenshot: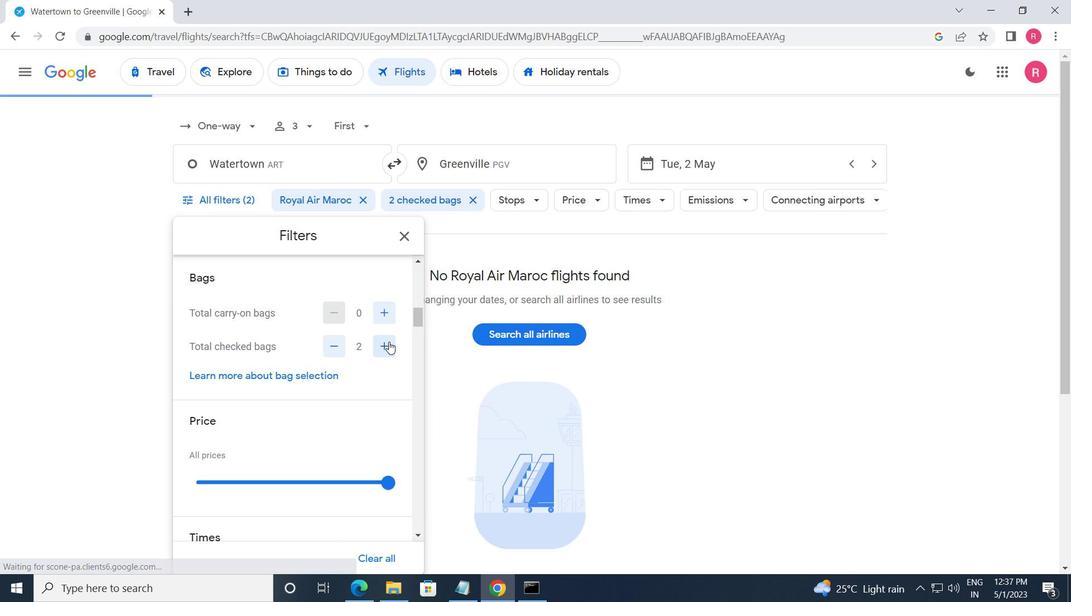 
Action: Mouse scrolled (388, 342) with delta (0, 0)
Screenshot: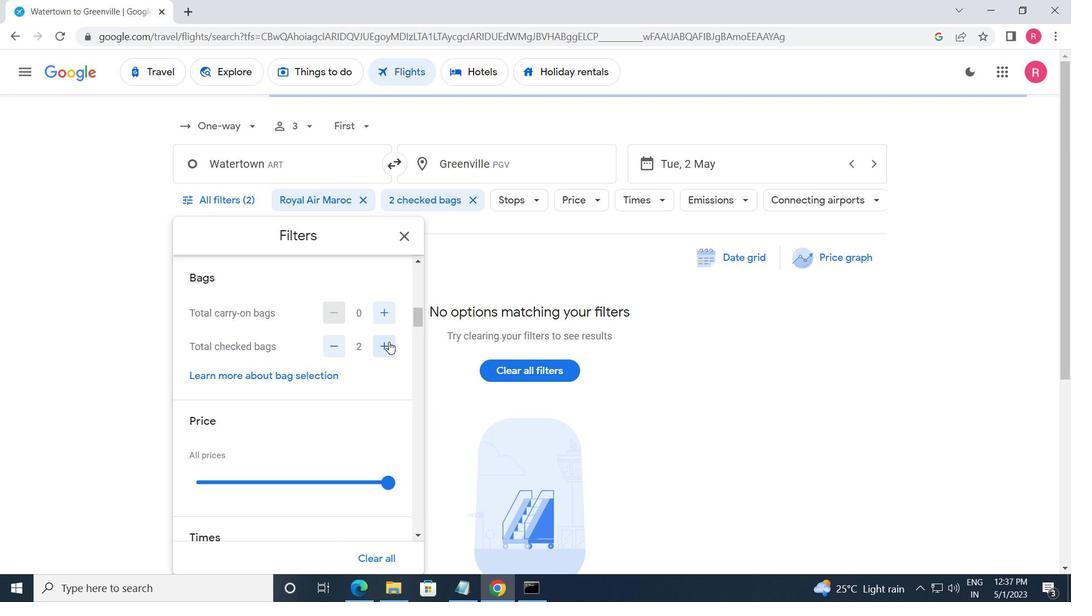 
Action: Mouse moved to (389, 401)
Screenshot: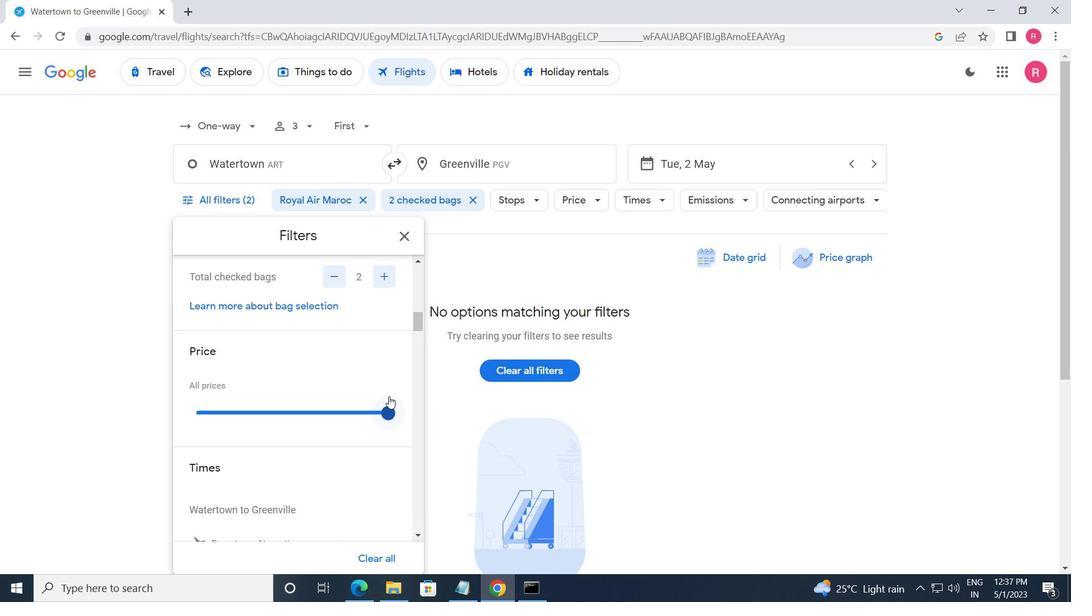 
Action: Mouse pressed left at (389, 401)
Screenshot: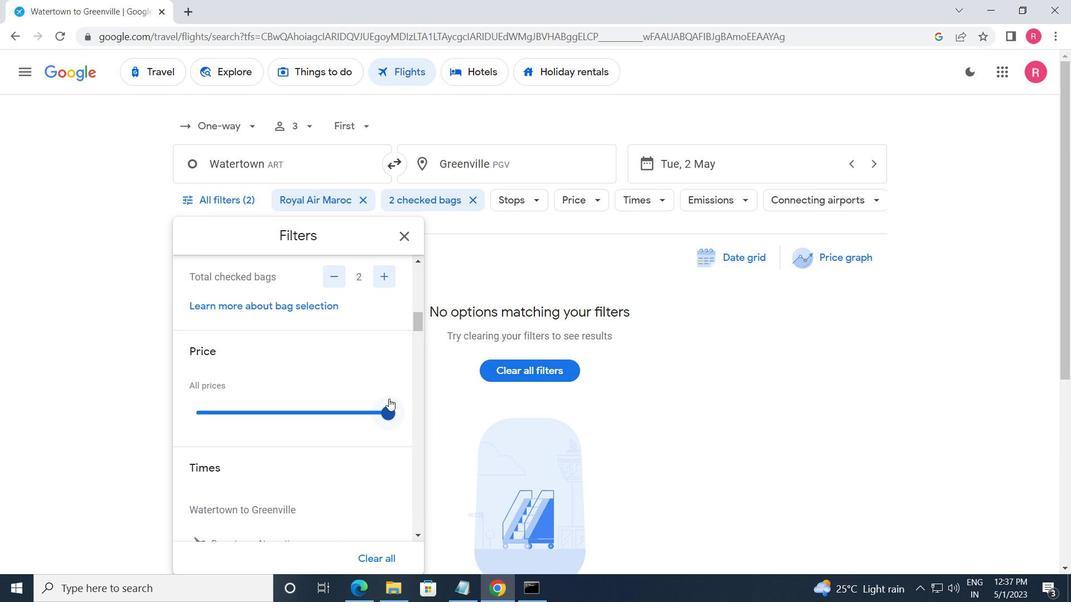 
Action: Mouse moved to (185, 397)
Screenshot: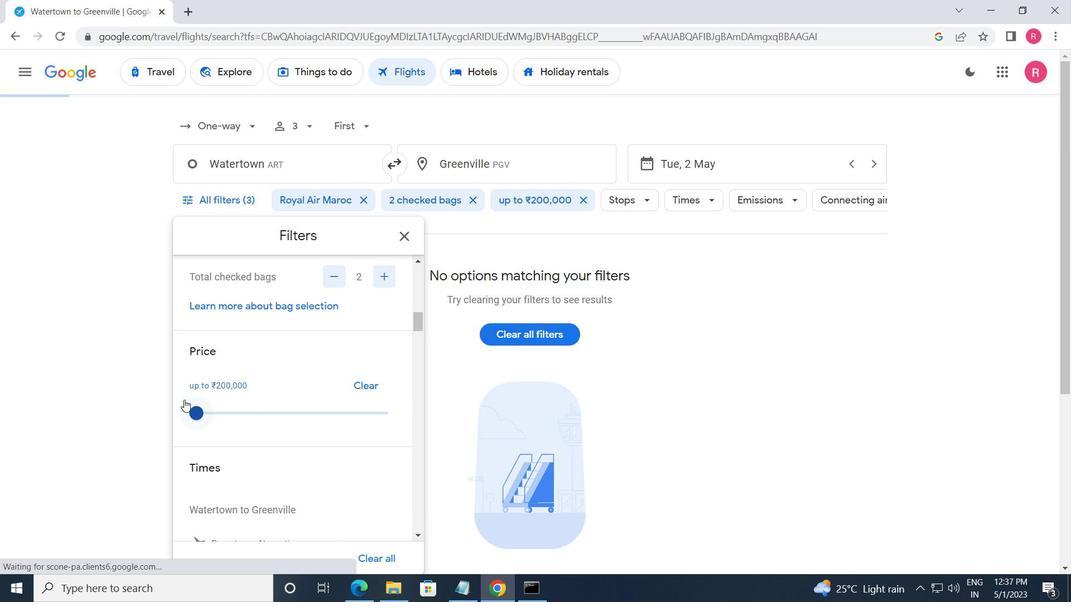 
Action: Mouse scrolled (185, 396) with delta (0, 0)
Screenshot: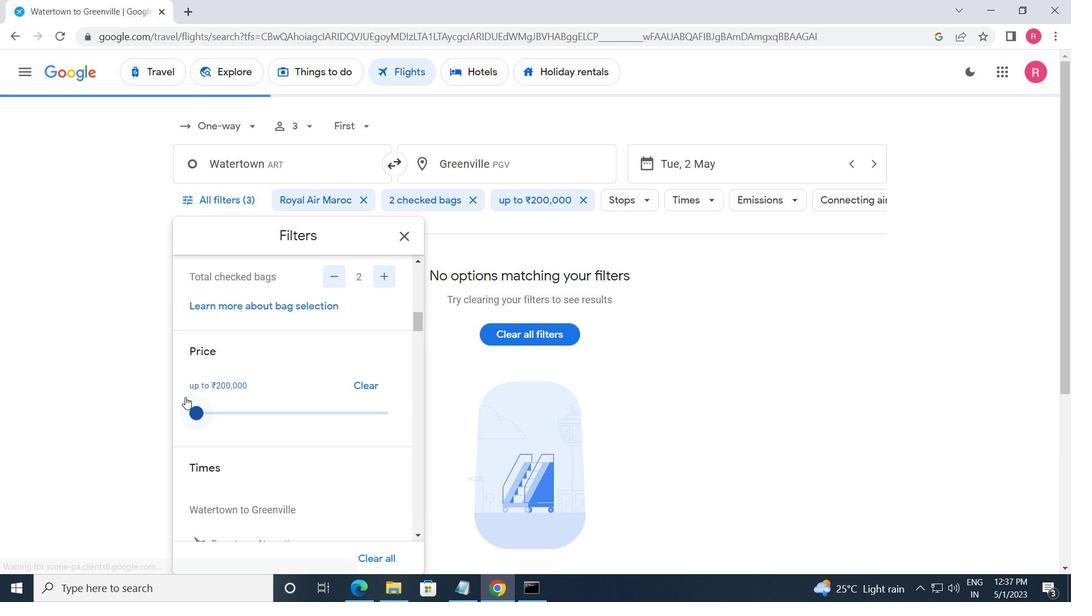 
Action: Mouse scrolled (185, 396) with delta (0, 0)
Screenshot: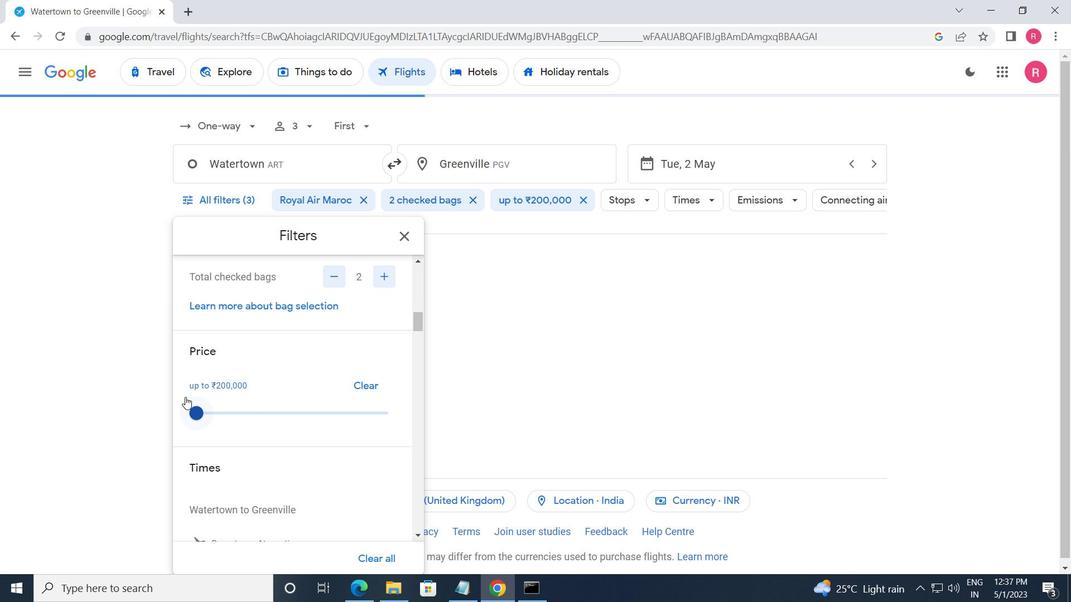 
Action: Mouse moved to (192, 397)
Screenshot: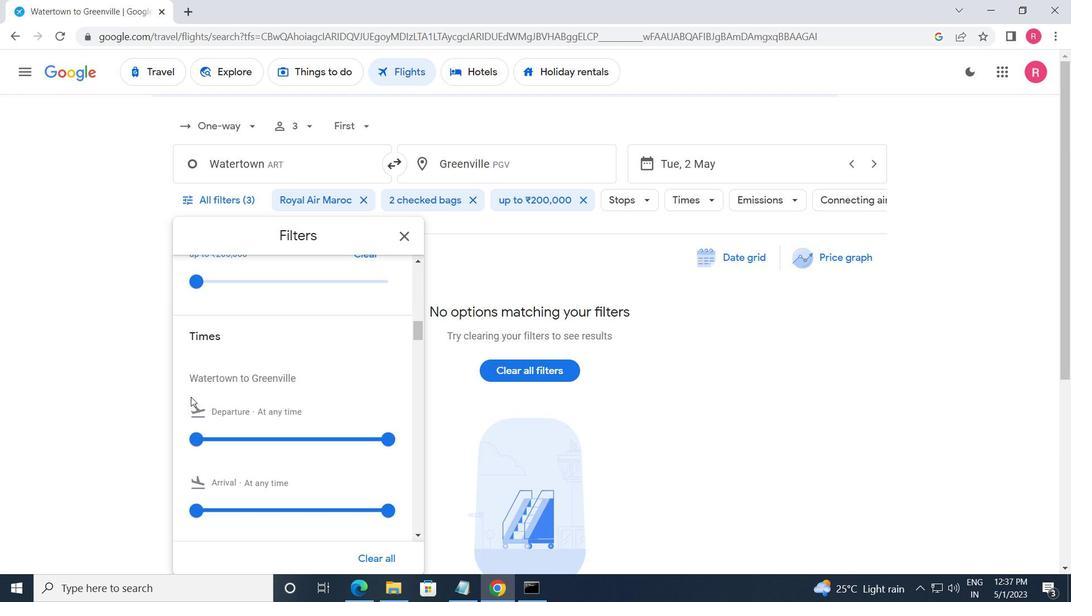 
Action: Mouse scrolled (192, 396) with delta (0, 0)
Screenshot: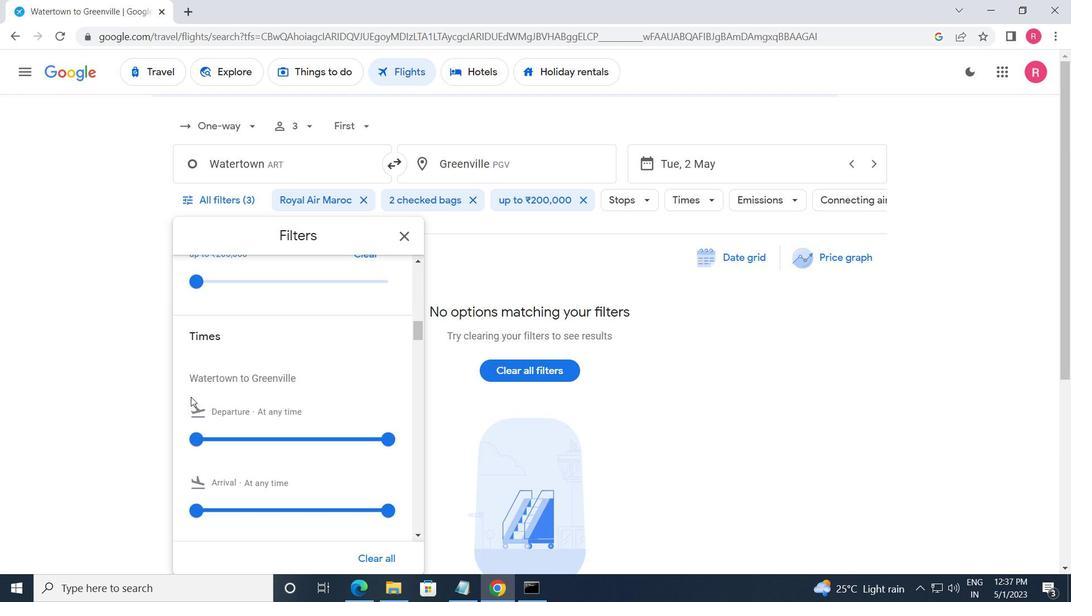
Action: Mouse moved to (201, 367)
Screenshot: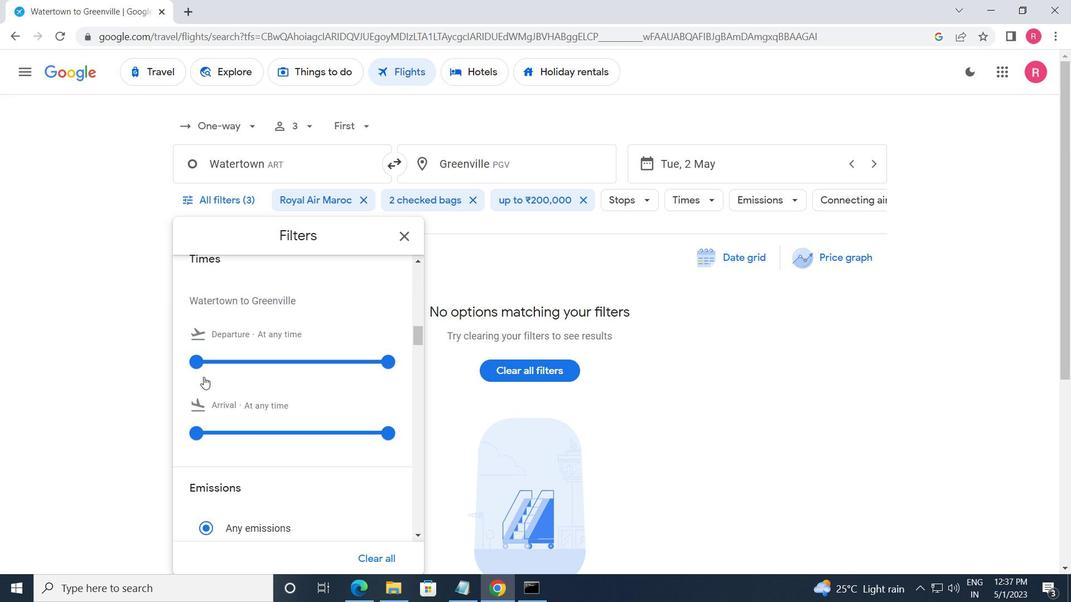 
Action: Mouse pressed left at (201, 367)
Screenshot: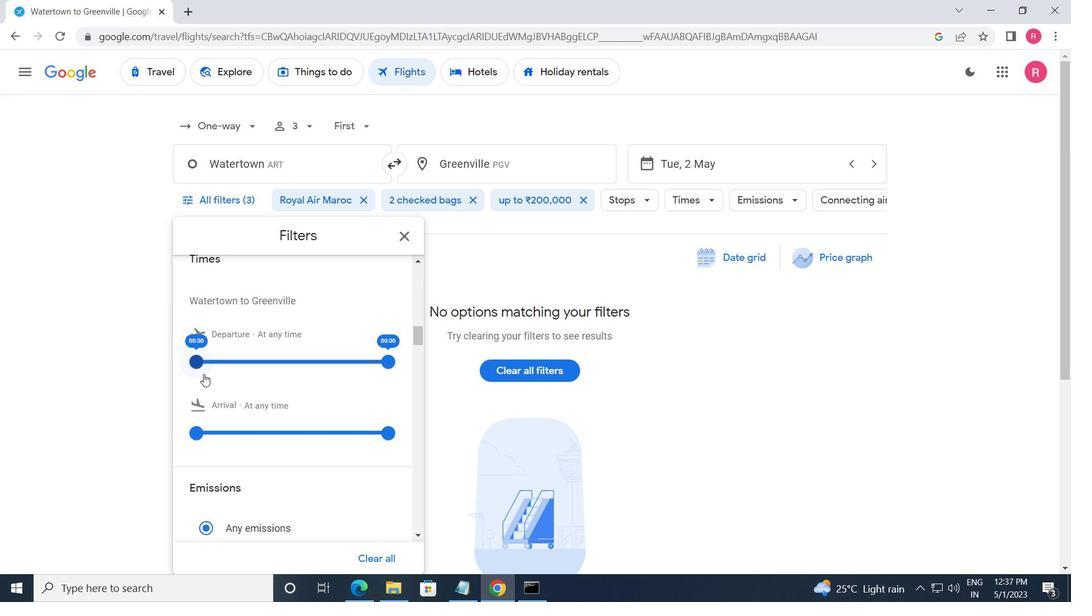 
Action: Mouse moved to (383, 361)
Screenshot: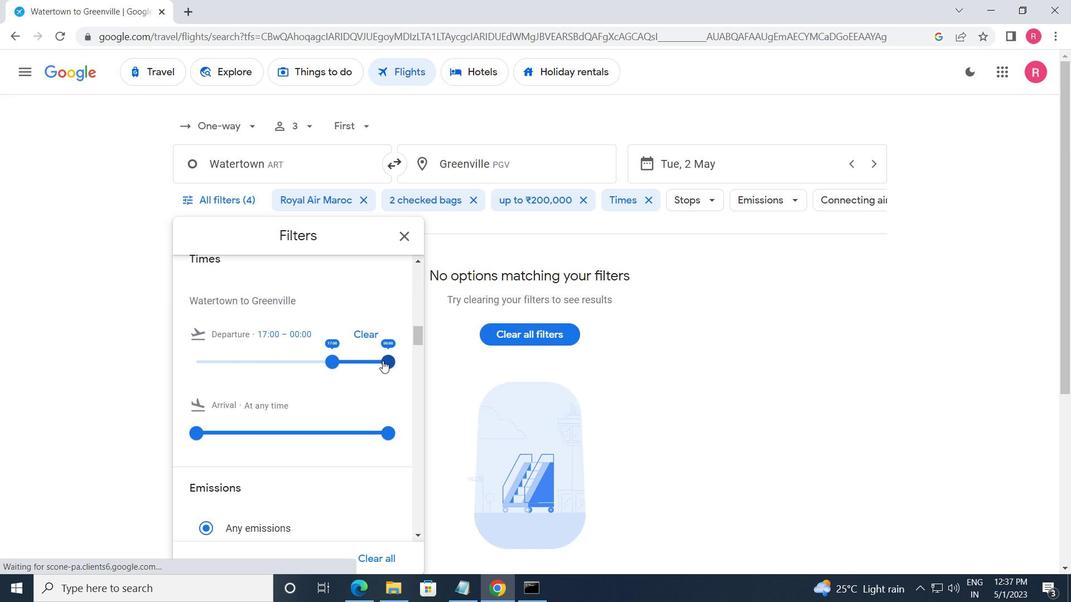 
Action: Mouse pressed left at (383, 361)
Screenshot: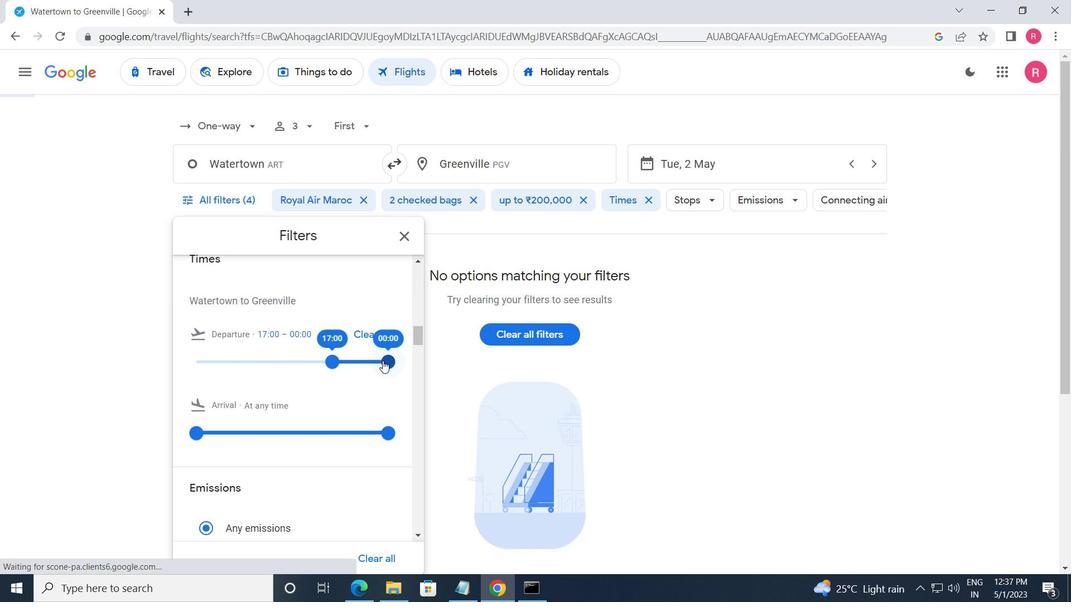 
Action: Mouse moved to (401, 239)
Screenshot: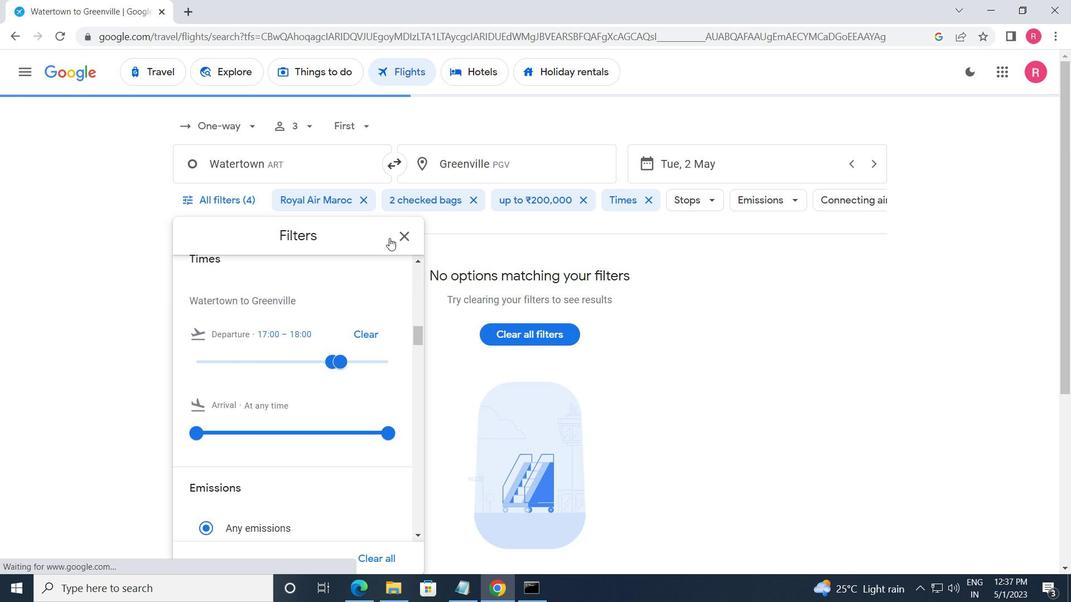
Action: Mouse pressed left at (401, 239)
Screenshot: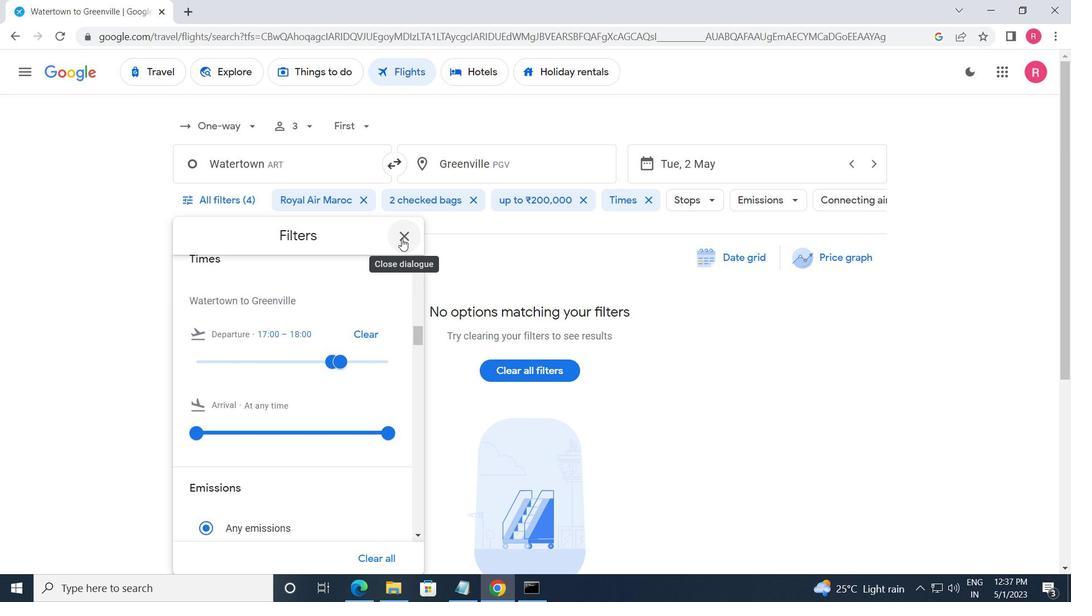 
Action: Mouse moved to (342, 295)
Screenshot: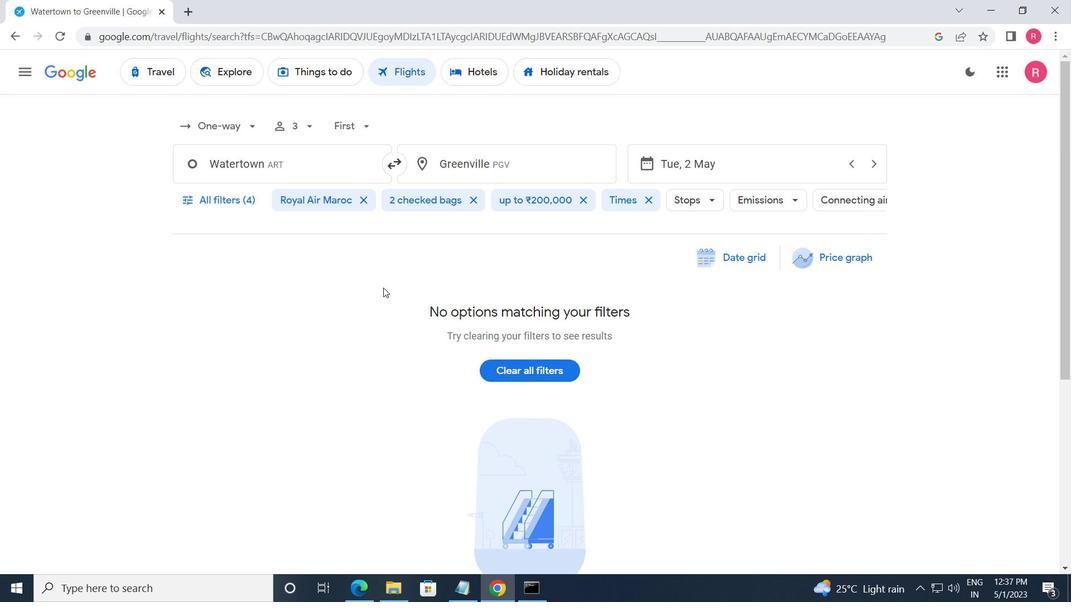 
